 Task: Create fields in enrollment object.
Action: Mouse moved to (604, 34)
Screenshot: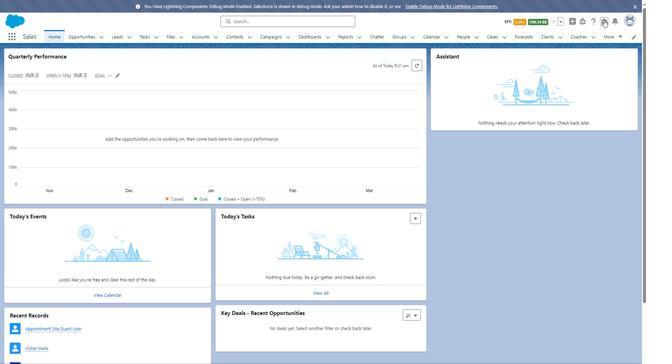 
Action: Mouse pressed left at (604, 34)
Screenshot: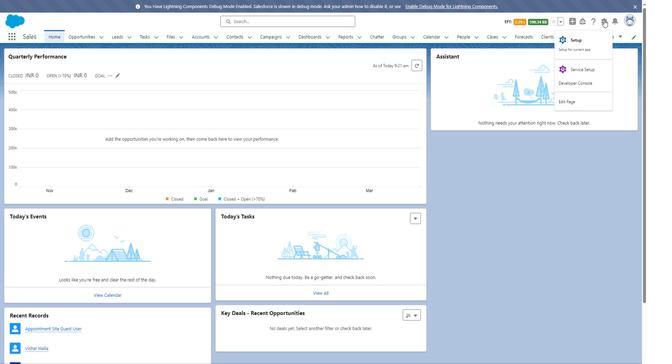 
Action: Mouse moved to (576, 55)
Screenshot: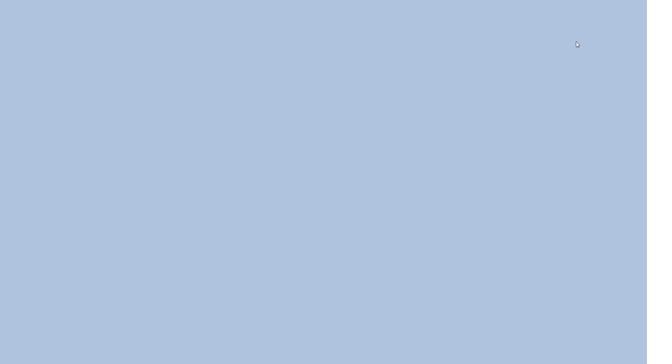 
Action: Mouse pressed left at (576, 55)
Screenshot: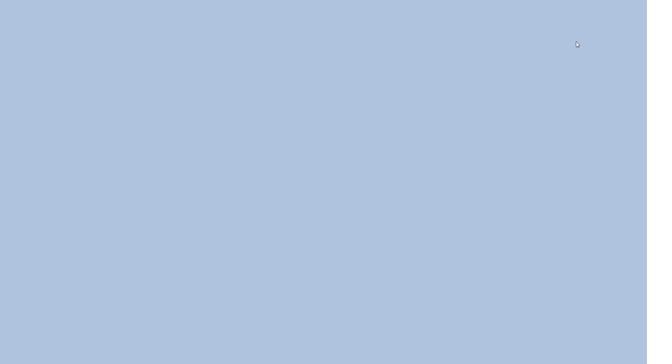 
Action: Mouse moved to (89, 51)
Screenshot: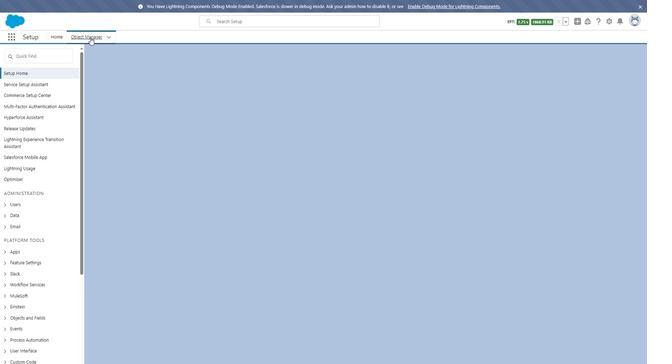 
Action: Mouse pressed left at (89, 51)
Screenshot: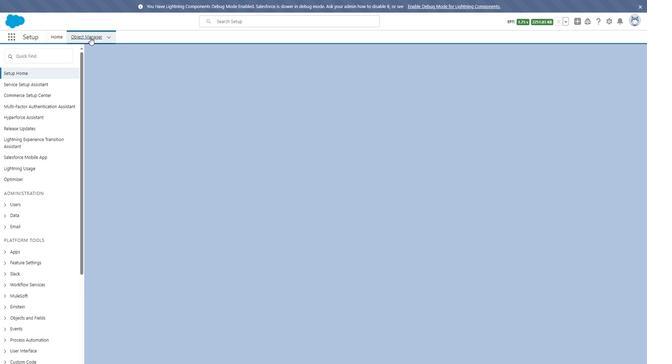 
Action: Mouse moved to (53, 208)
Screenshot: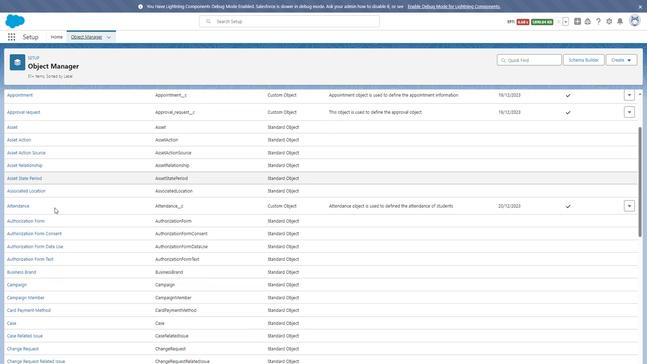 
Action: Mouse scrolled (53, 208) with delta (0, 0)
Screenshot: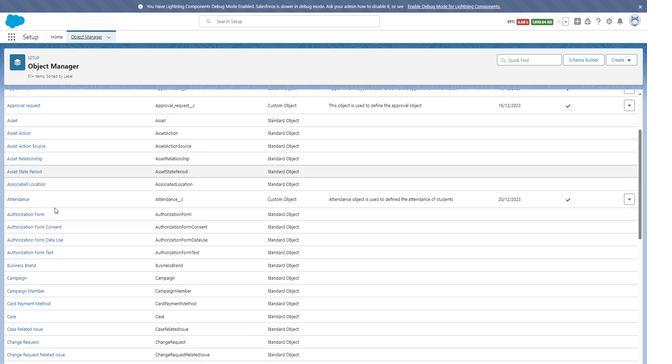 
Action: Mouse moved to (53, 212)
Screenshot: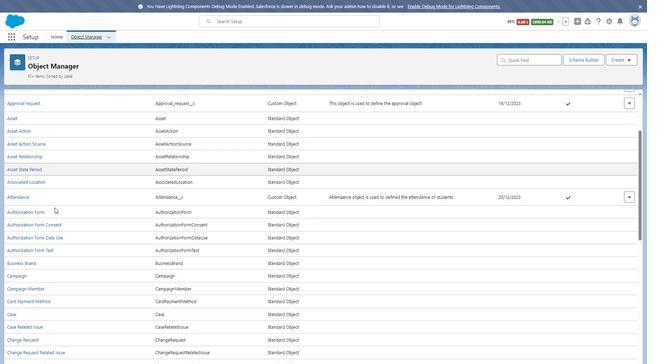 
Action: Mouse scrolled (53, 211) with delta (0, 0)
Screenshot: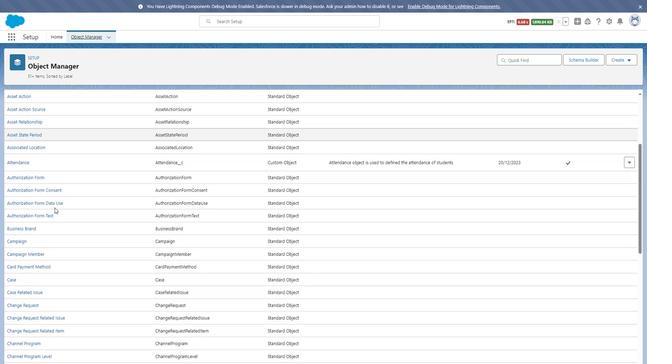 
Action: Mouse scrolled (53, 211) with delta (0, 0)
Screenshot: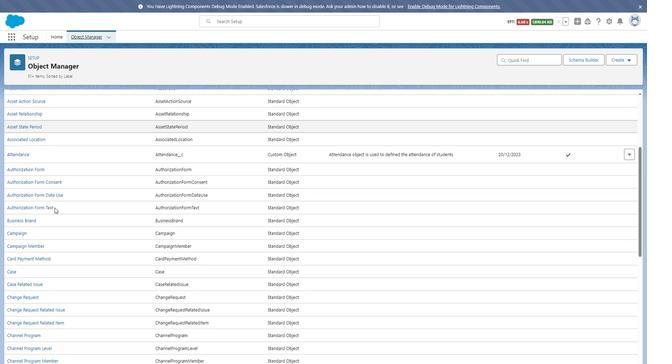 
Action: Mouse scrolled (53, 211) with delta (0, 0)
Screenshot: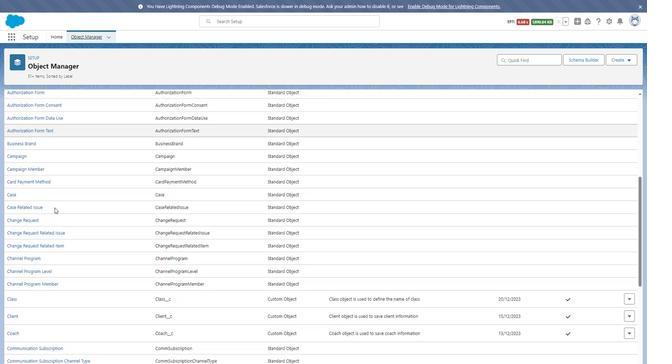 
Action: Mouse scrolled (53, 211) with delta (0, 0)
Screenshot: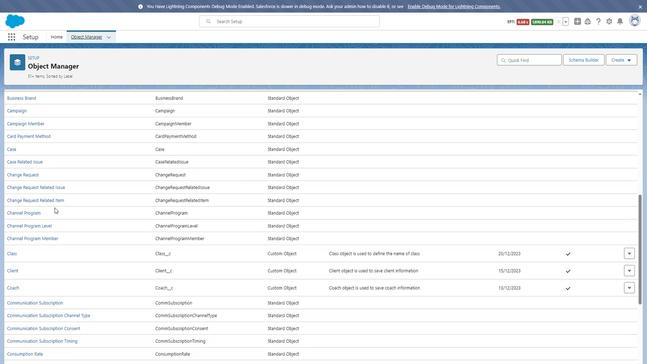 
Action: Mouse scrolled (53, 211) with delta (0, 0)
Screenshot: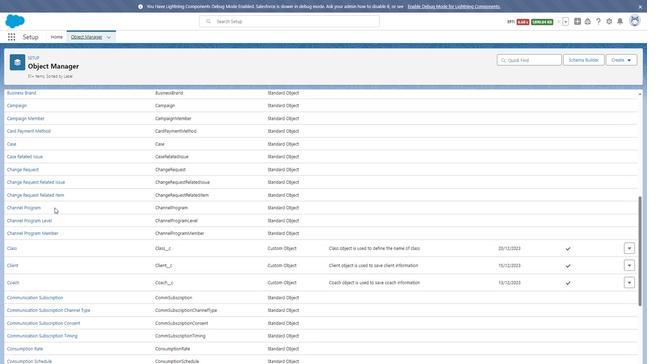 
Action: Mouse scrolled (53, 211) with delta (0, 0)
Screenshot: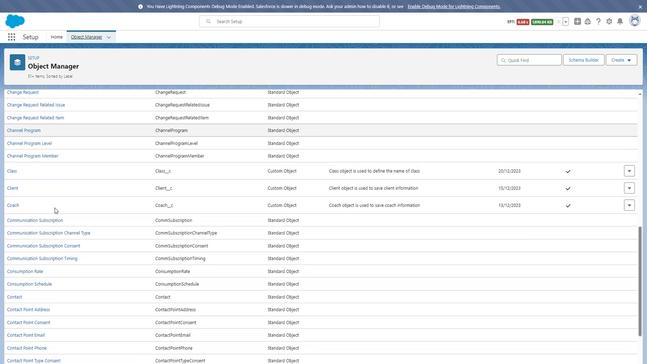 
Action: Mouse scrolled (53, 211) with delta (0, 0)
Screenshot: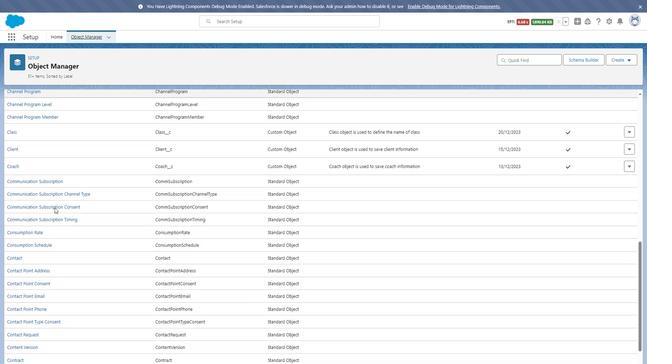 
Action: Mouse scrolled (53, 211) with delta (0, 0)
Screenshot: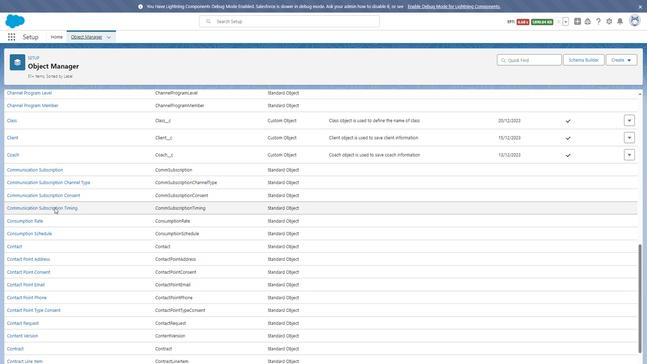 
Action: Mouse scrolled (53, 211) with delta (0, 0)
Screenshot: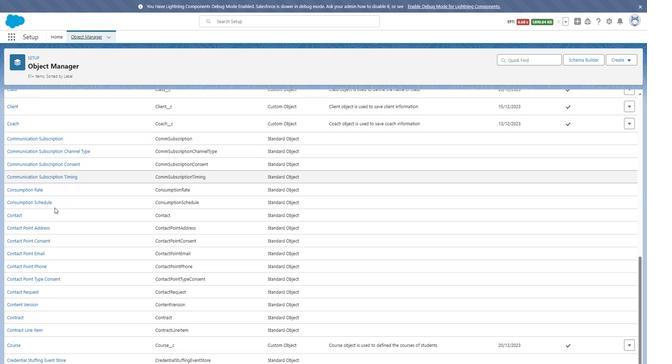 
Action: Mouse scrolled (53, 211) with delta (0, 0)
Screenshot: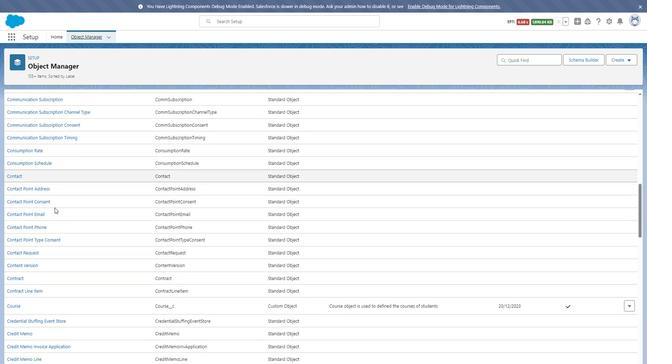 
Action: Mouse scrolled (53, 211) with delta (0, 0)
Screenshot: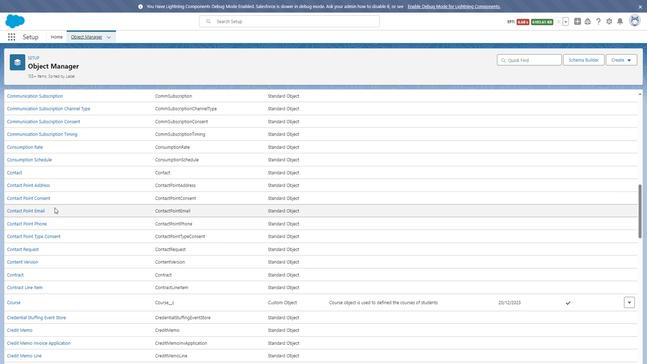 
Action: Mouse scrolled (53, 211) with delta (0, 0)
Screenshot: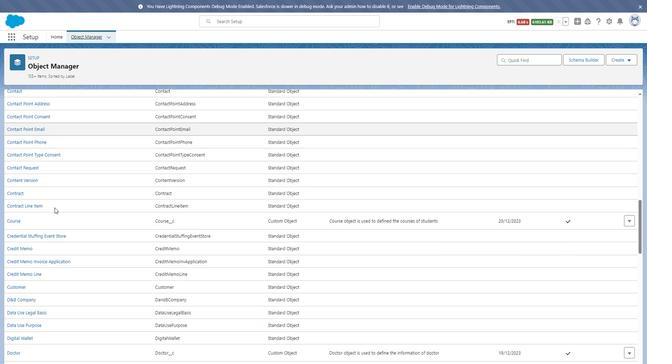 
Action: Mouse scrolled (53, 211) with delta (0, 0)
Screenshot: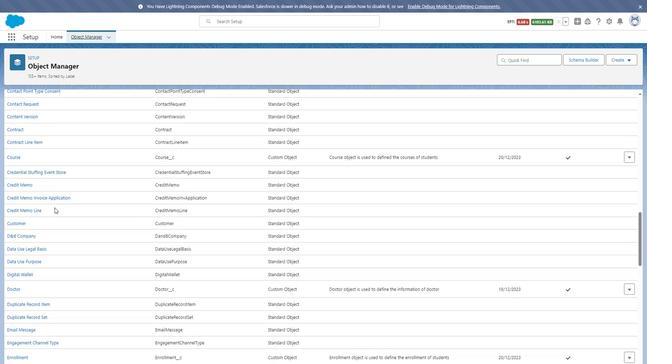 
Action: Mouse scrolled (53, 211) with delta (0, 0)
Screenshot: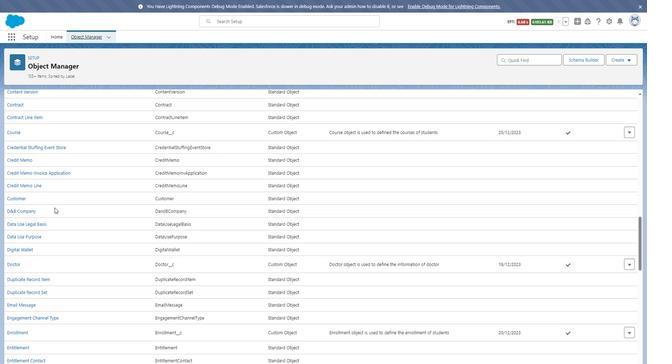 
Action: Mouse scrolled (53, 211) with delta (0, 0)
Screenshot: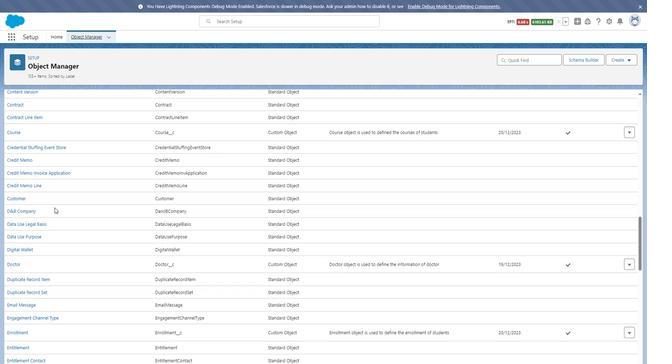 
Action: Mouse scrolled (53, 211) with delta (0, 0)
Screenshot: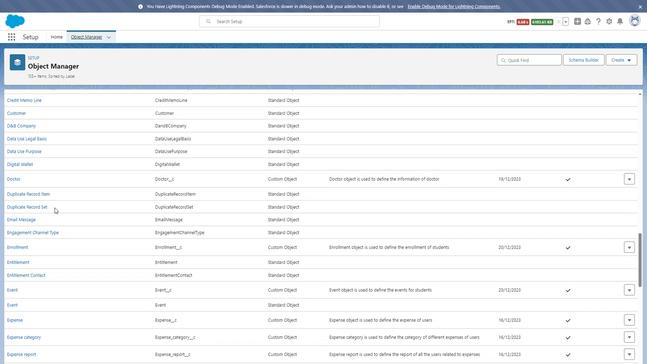 
Action: Mouse scrolled (53, 211) with delta (0, 0)
Screenshot: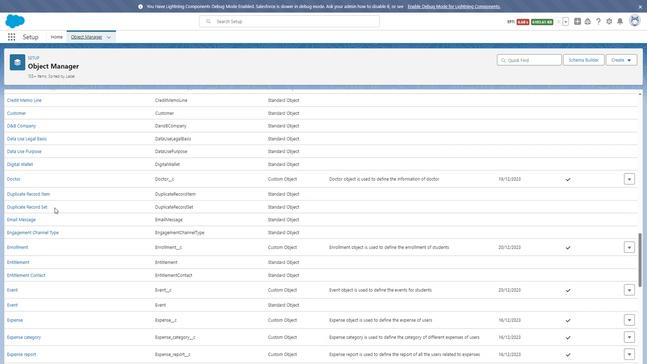 
Action: Mouse moved to (19, 251)
Screenshot: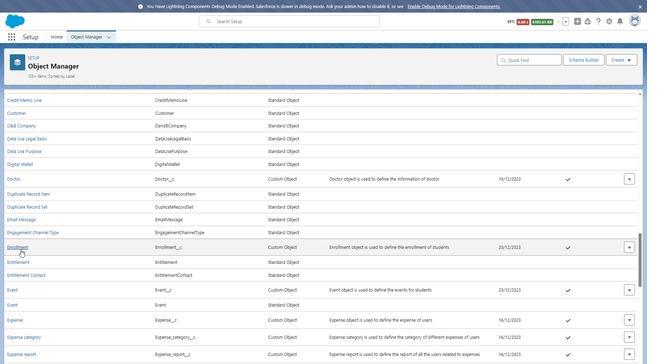 
Action: Mouse pressed left at (19, 251)
Screenshot: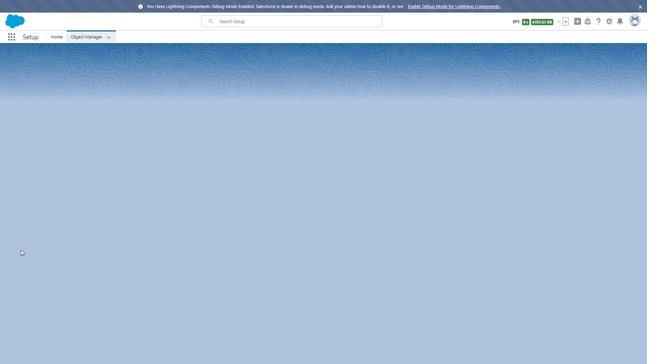 
Action: Mouse moved to (46, 115)
Screenshot: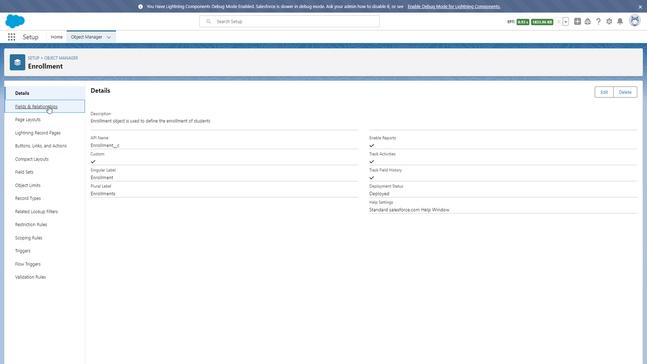 
Action: Mouse pressed left at (46, 115)
Screenshot: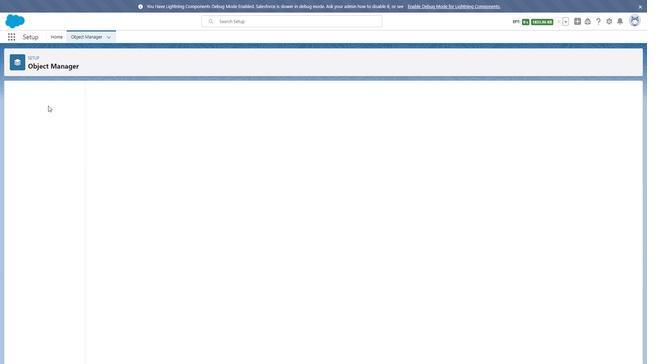 
Action: Mouse moved to (500, 102)
Screenshot: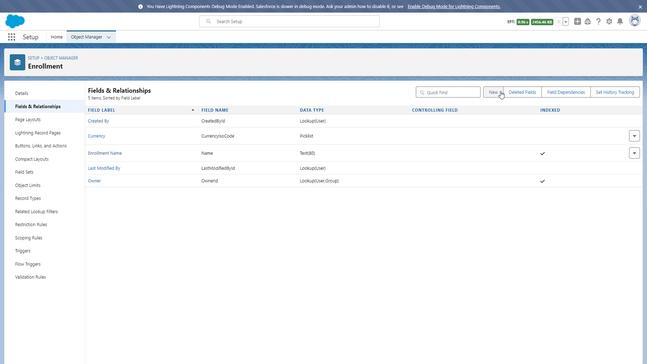 
Action: Mouse pressed left at (500, 102)
Screenshot: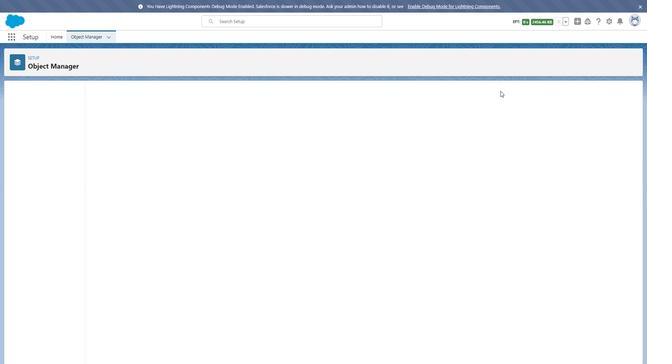
Action: Mouse moved to (98, 244)
Screenshot: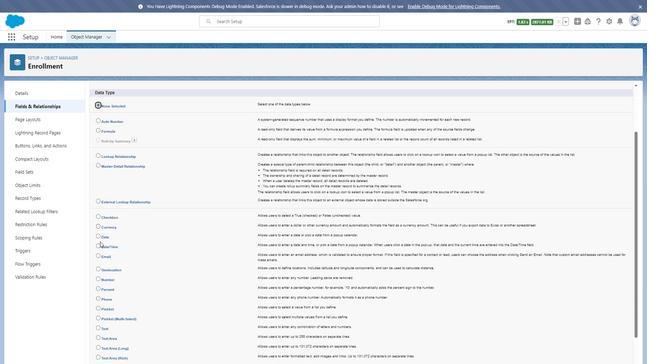 
Action: Mouse scrolled (98, 243) with delta (0, 0)
Screenshot: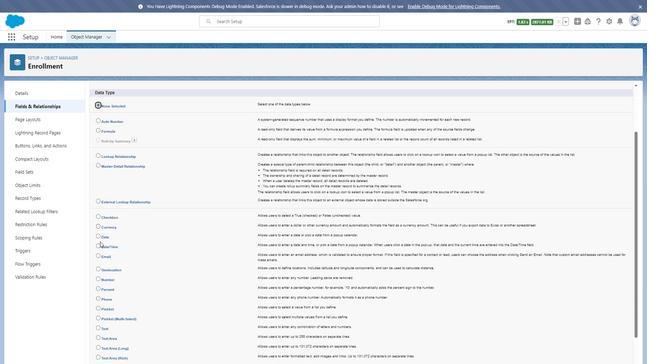 
Action: Mouse scrolled (98, 243) with delta (0, 0)
Screenshot: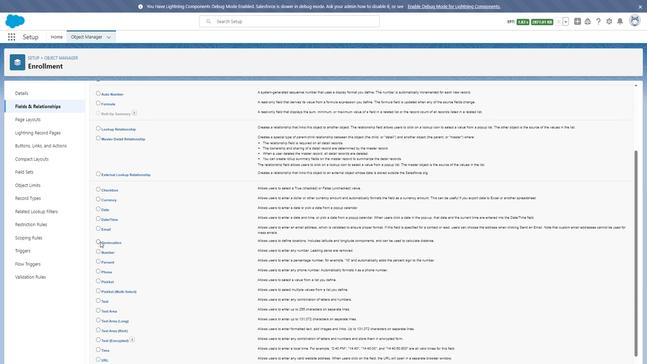 
Action: Mouse scrolled (98, 243) with delta (0, 0)
Screenshot: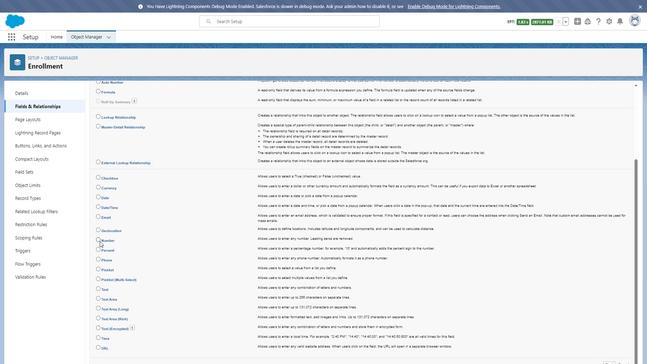 
Action: Mouse moved to (97, 242)
Screenshot: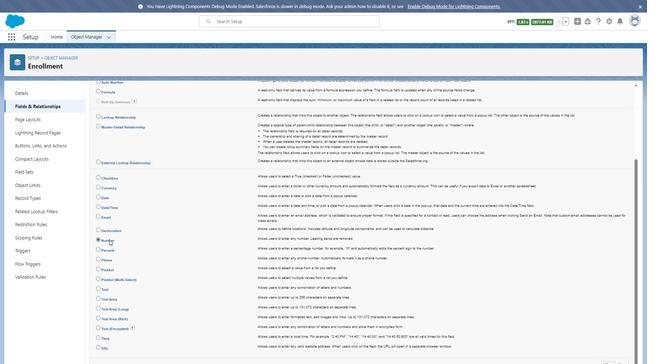 
Action: Mouse pressed left at (97, 242)
Screenshot: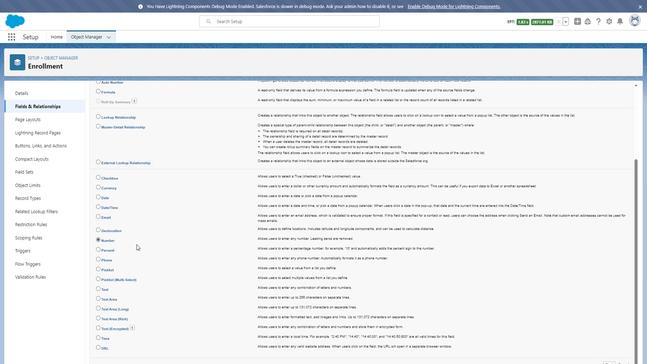 
Action: Mouse moved to (186, 251)
Screenshot: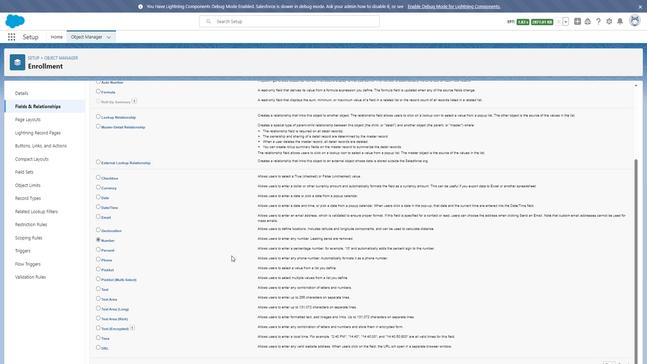 
Action: Mouse scrolled (186, 251) with delta (0, 0)
Screenshot: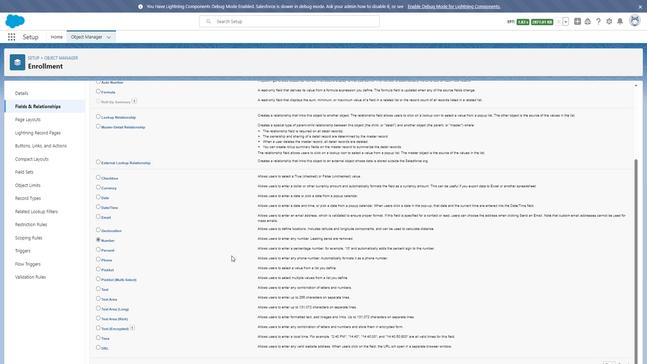 
Action: Mouse moved to (199, 252)
Screenshot: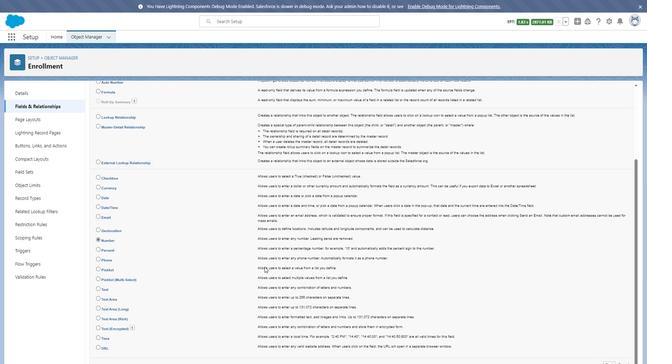 
Action: Mouse scrolled (199, 252) with delta (0, 0)
Screenshot: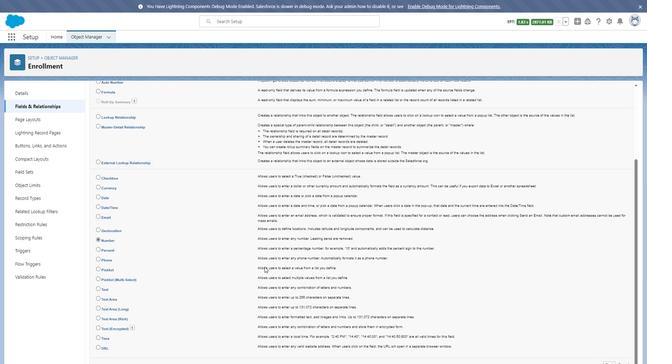 
Action: Mouse moved to (215, 255)
Screenshot: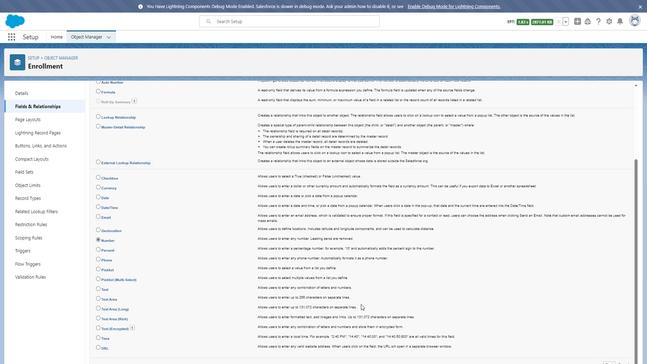 
Action: Mouse scrolled (215, 255) with delta (0, 0)
Screenshot: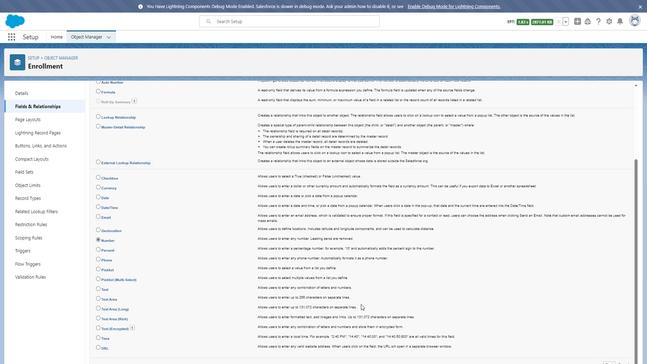 
Action: Mouse moved to (230, 257)
Screenshot: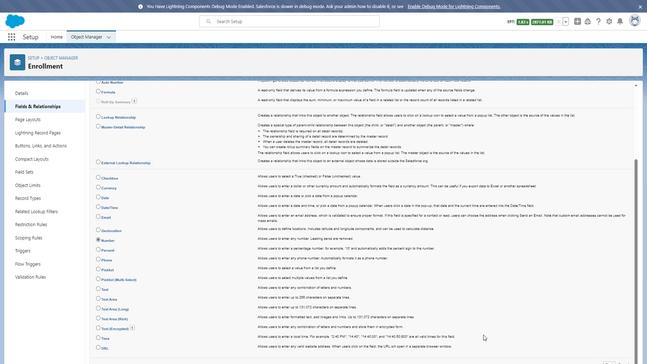 
Action: Mouse scrolled (230, 257) with delta (0, 0)
Screenshot: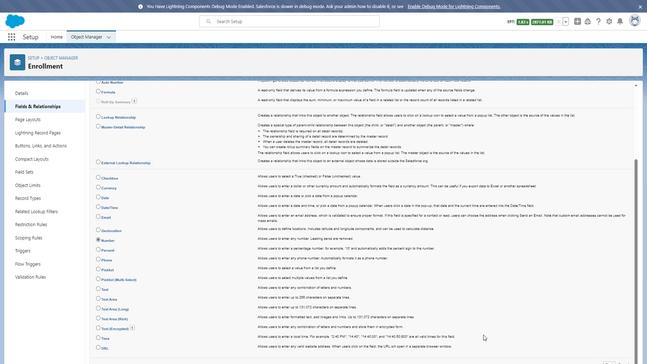 
Action: Mouse moved to (610, 360)
Screenshot: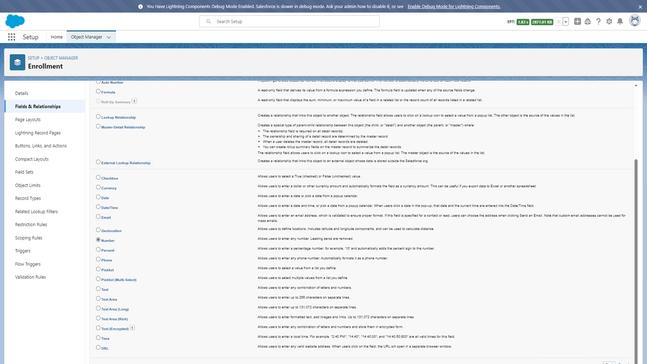
Action: Mouse pressed left at (610, 360)
Screenshot: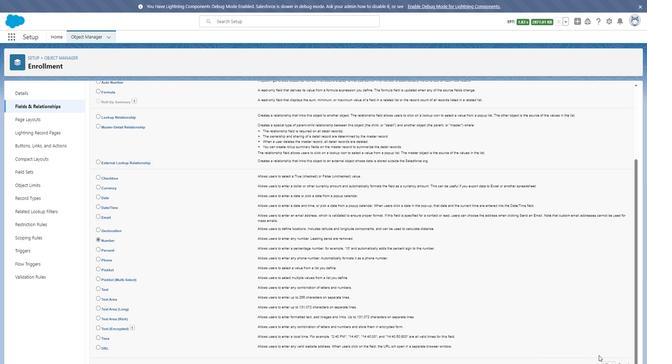 
Action: Mouse moved to (213, 146)
Screenshot: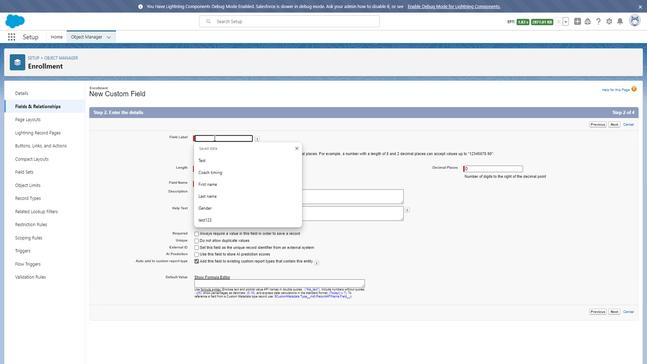 
Action: Mouse pressed left at (213, 146)
Screenshot: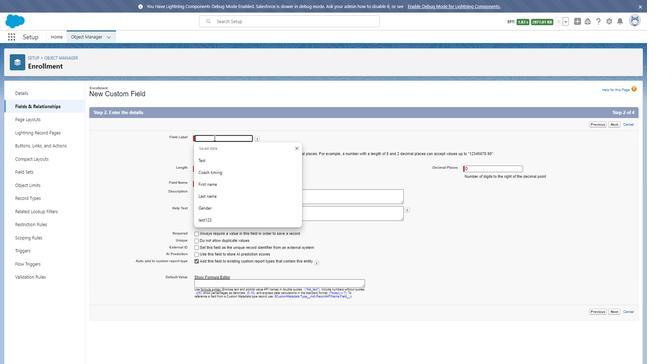 
Action: Key pressed <Key.shift>Enrollment<Key.space>id
Screenshot: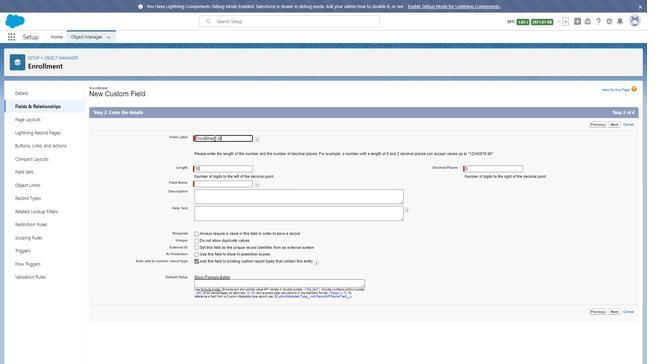 
Action: Mouse moved to (256, 143)
Screenshot: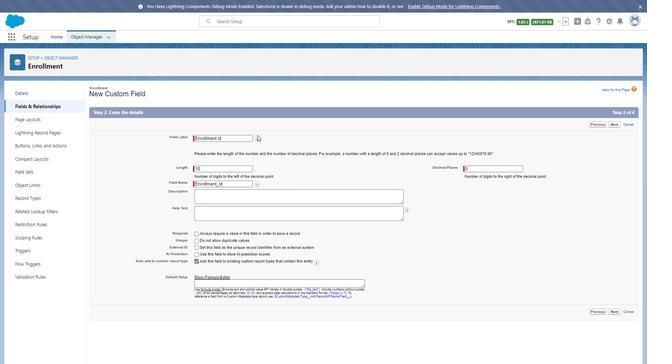 
Action: Mouse pressed left at (256, 143)
Screenshot: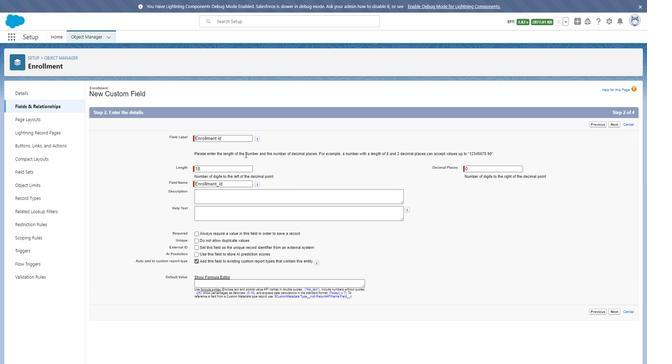 
Action: Mouse moved to (210, 198)
Screenshot: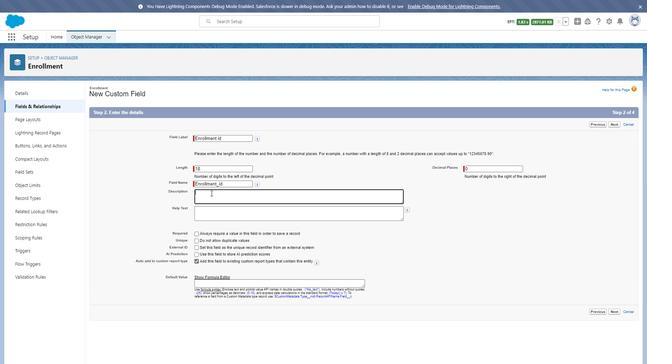 
Action: Mouse pressed left at (210, 198)
Screenshot: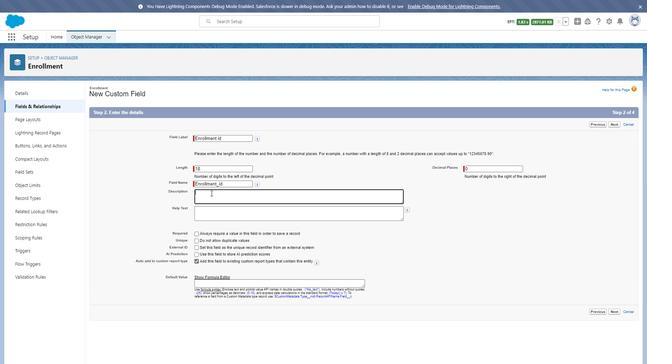 
Action: Key pressed <Key.shift>Enrollment<Key.space>id<Key.space>field<Key.space>is<Key.space>used<Key.space>to<Key.space>defined<Key.space>the<Key.space>enrollment<Key.space>id<Key.space>of<Key.space>student
Screenshot: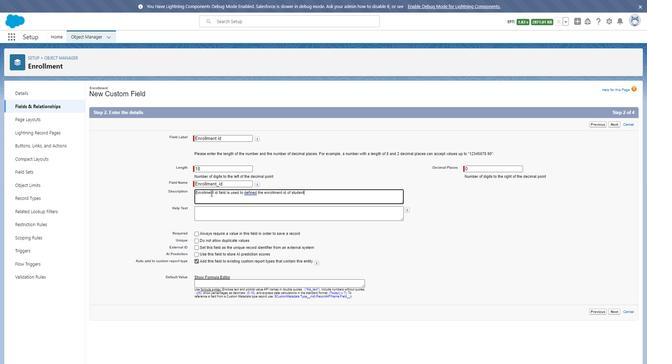 
Action: Mouse moved to (209, 216)
Screenshot: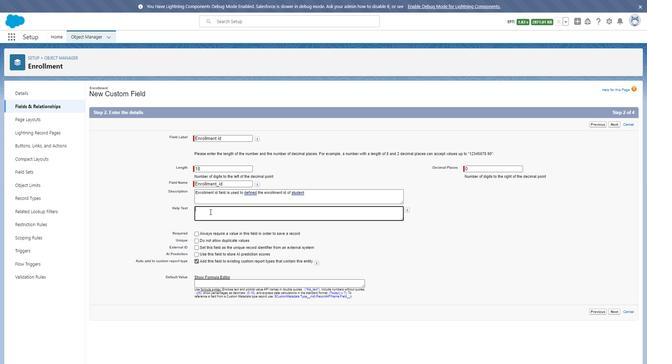 
Action: Mouse pressed left at (209, 216)
Screenshot: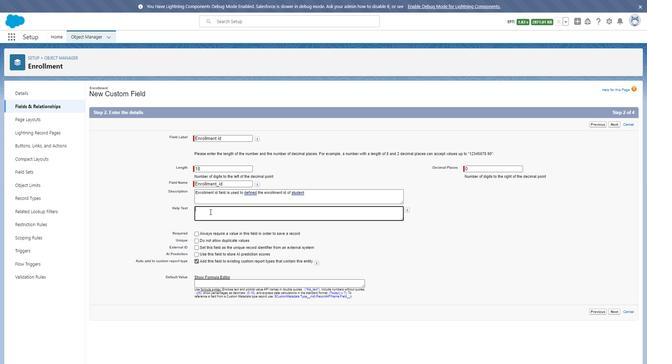 
Action: Key pressed <Key.shift>Enrollment<Key.space>id
Screenshot: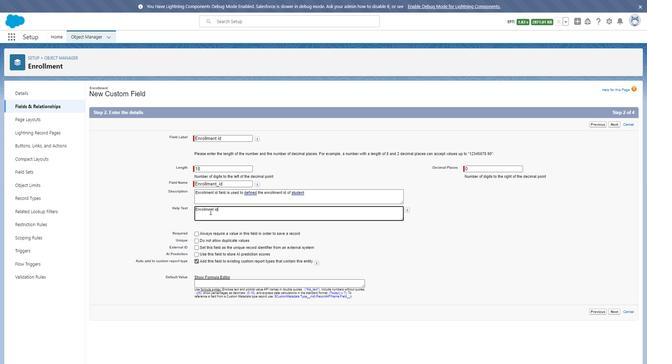 
Action: Mouse moved to (611, 309)
Screenshot: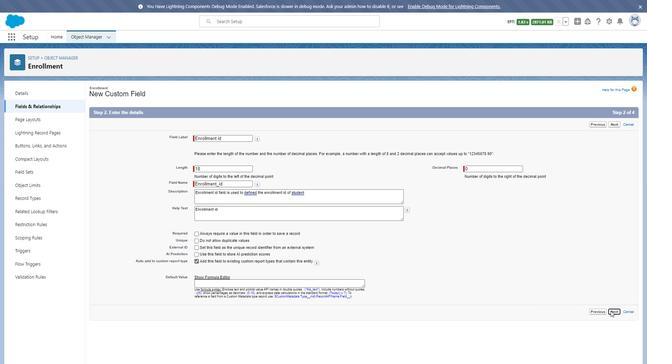 
Action: Mouse pressed left at (611, 309)
Screenshot: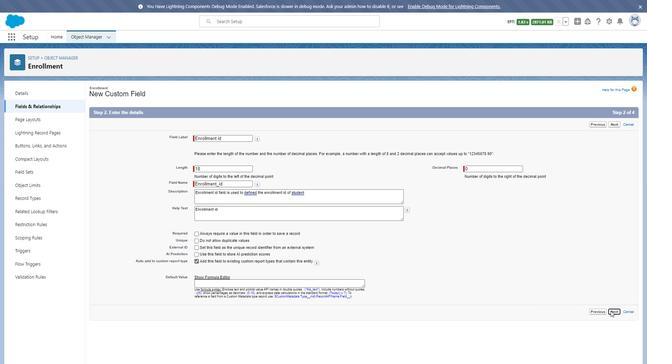 
Action: Mouse moved to (458, 188)
Screenshot: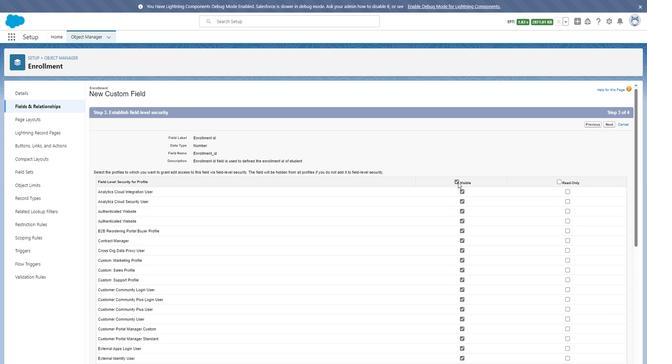 
Action: Mouse pressed left at (458, 188)
Screenshot: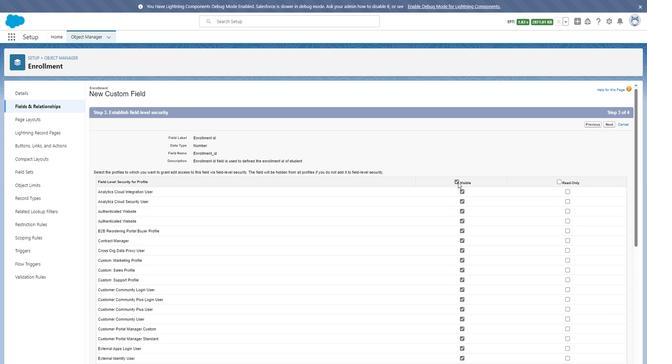 
Action: Mouse pressed left at (458, 188)
Screenshot: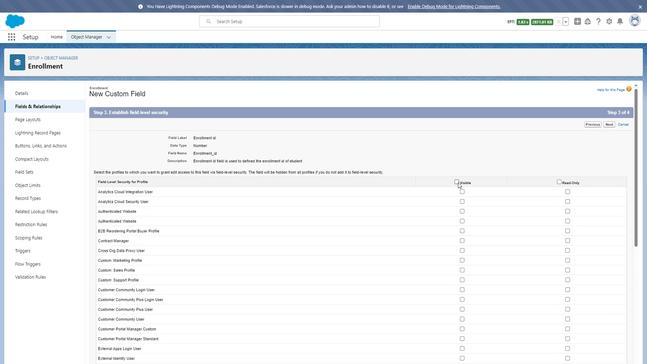 
Action: Mouse moved to (462, 196)
Screenshot: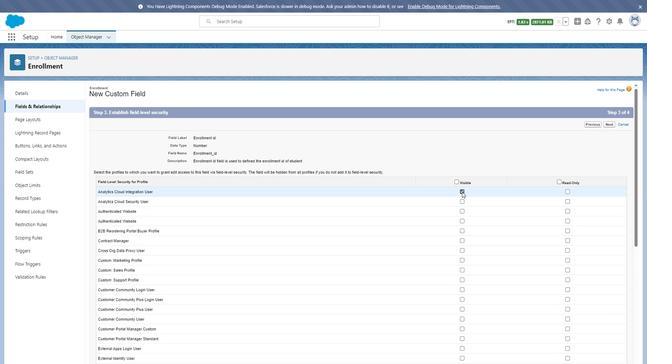 
Action: Mouse pressed left at (462, 196)
Screenshot: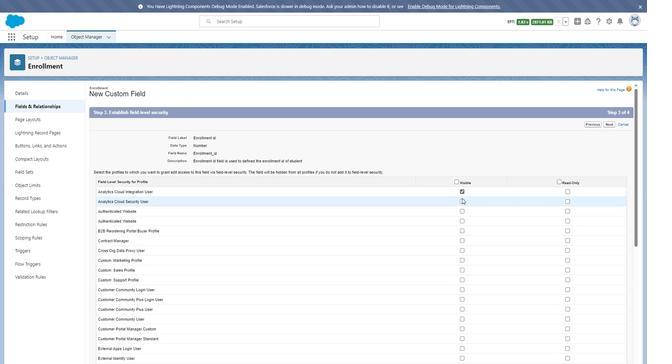 
Action: Mouse moved to (462, 205)
Screenshot: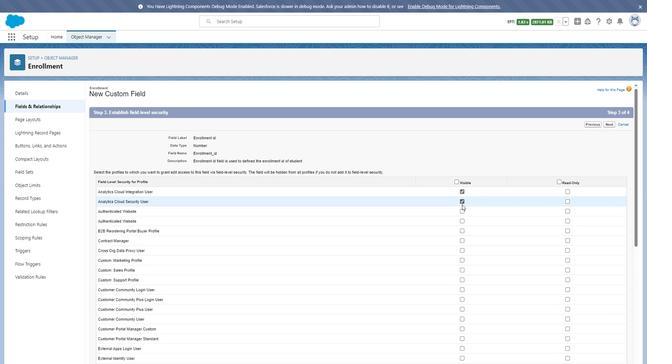 
Action: Mouse pressed left at (462, 205)
Screenshot: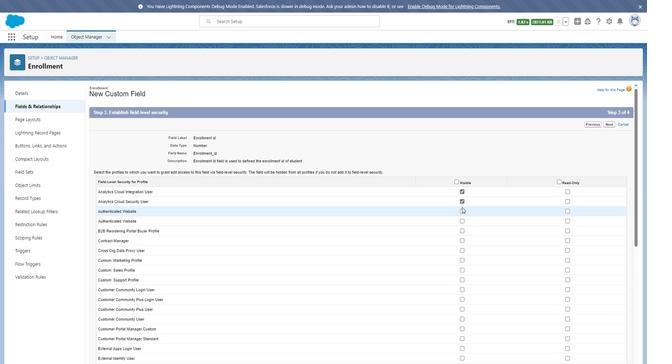 
Action: Mouse moved to (462, 212)
Screenshot: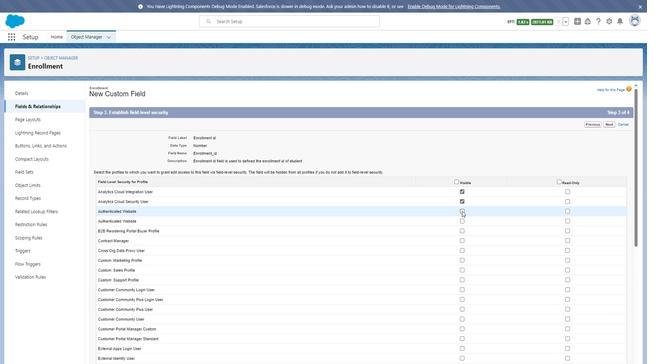 
Action: Mouse pressed left at (462, 212)
Screenshot: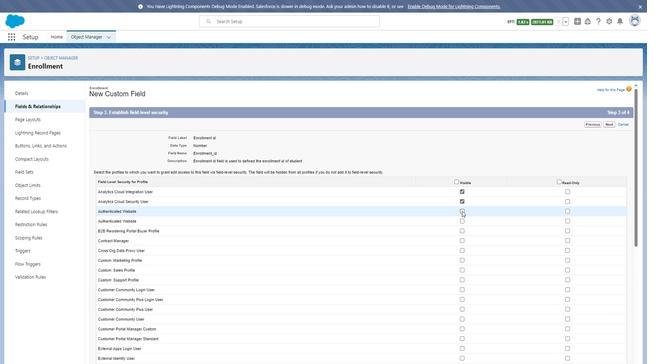 
Action: Mouse moved to (462, 215)
Screenshot: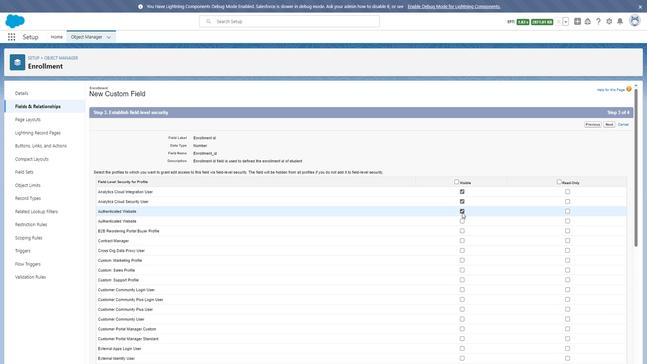 
Action: Mouse pressed left at (462, 215)
Screenshot: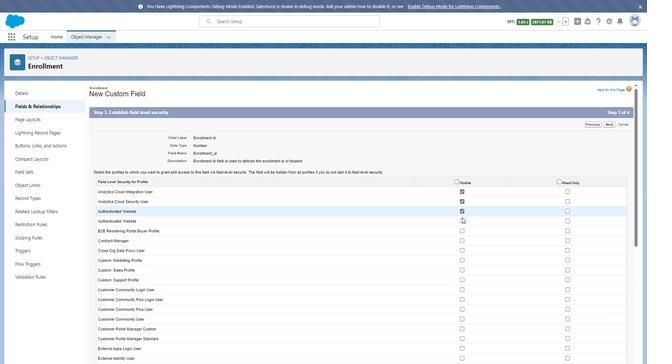 
Action: Mouse moved to (462, 225)
Screenshot: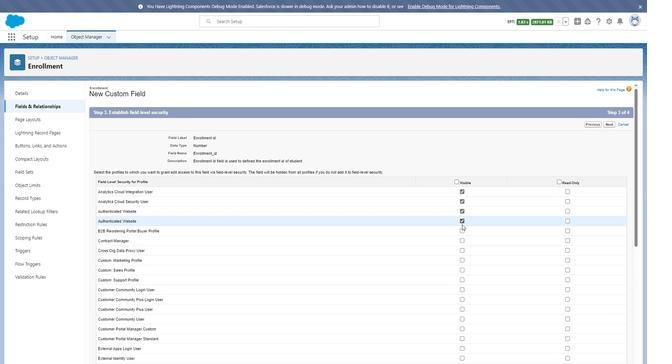 
Action: Mouse pressed left at (462, 225)
Screenshot: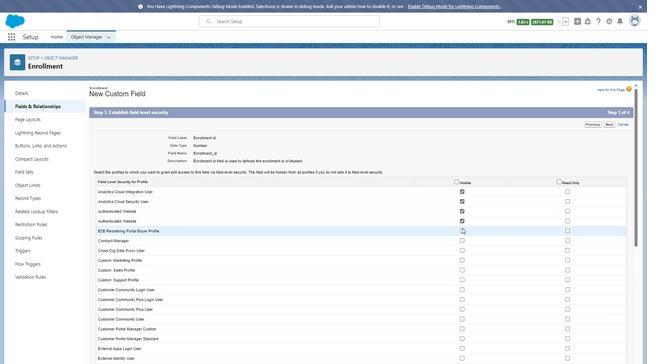 
Action: Mouse moved to (462, 232)
Screenshot: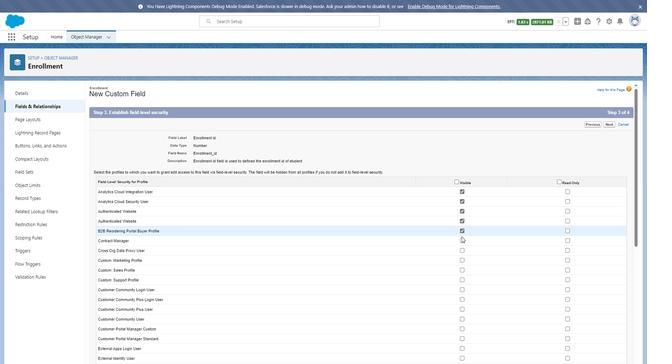 
Action: Mouse pressed left at (462, 232)
Screenshot: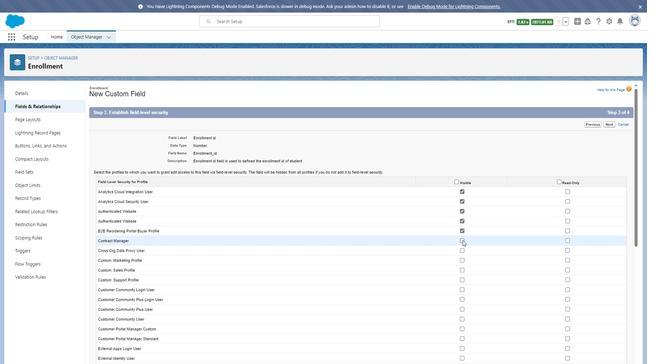 
Action: Mouse moved to (462, 243)
Screenshot: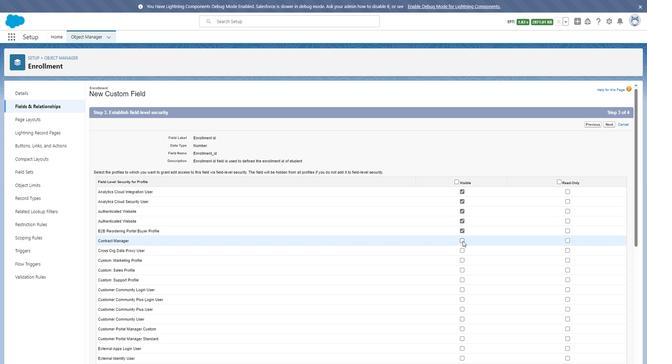 
Action: Mouse pressed left at (462, 243)
Screenshot: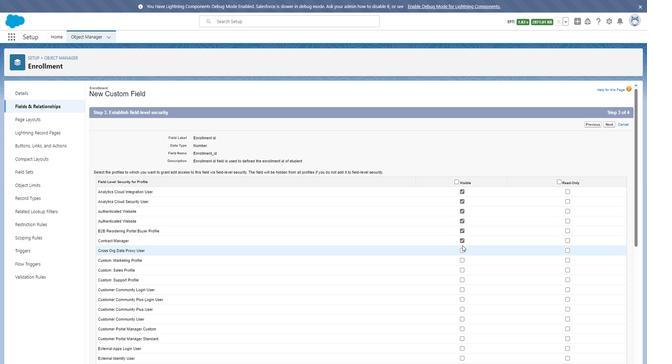 
Action: Mouse moved to (462, 251)
Screenshot: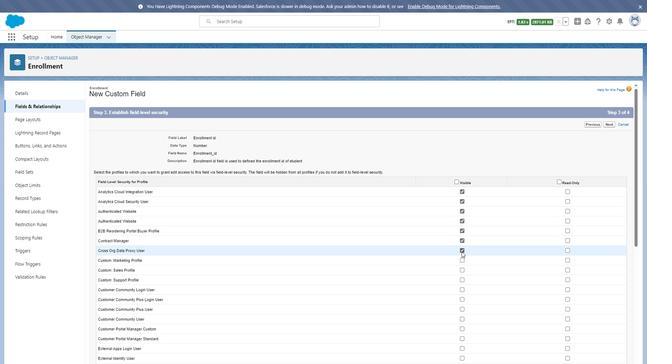 
Action: Mouse pressed left at (462, 251)
Screenshot: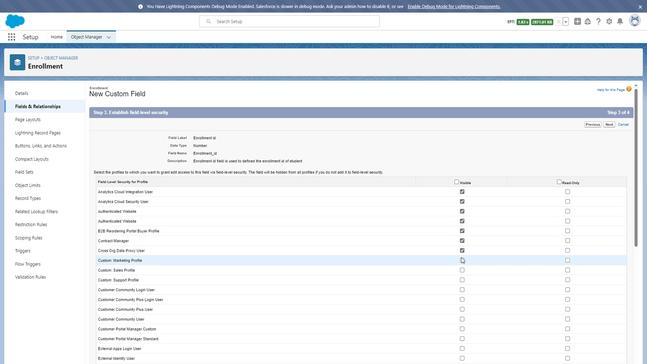 
Action: Mouse moved to (460, 260)
Screenshot: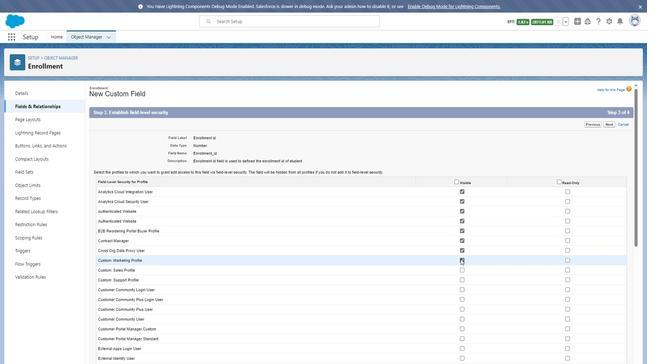 
Action: Mouse pressed left at (460, 260)
Screenshot: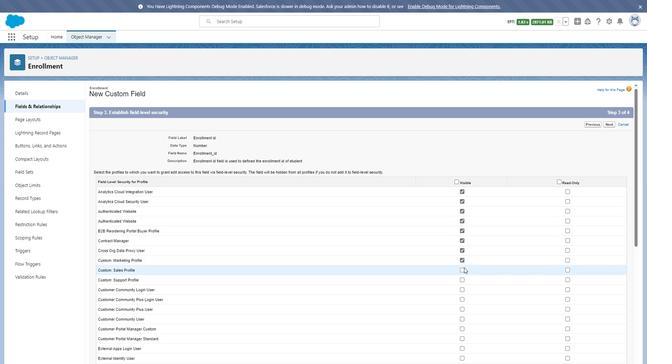 
Action: Mouse moved to (463, 270)
Screenshot: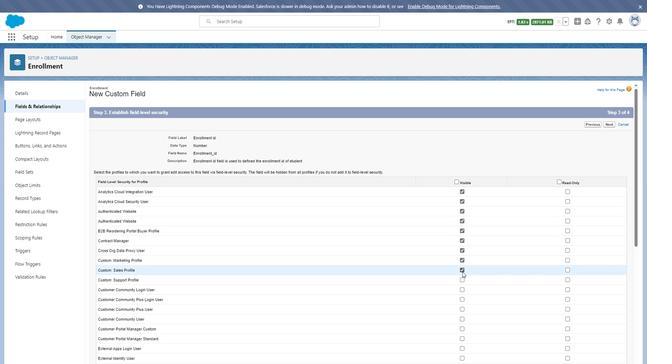 
Action: Mouse pressed left at (463, 270)
Screenshot: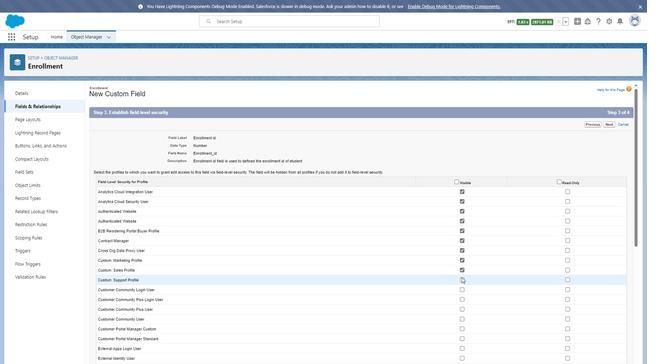 
Action: Mouse moved to (463, 279)
Screenshot: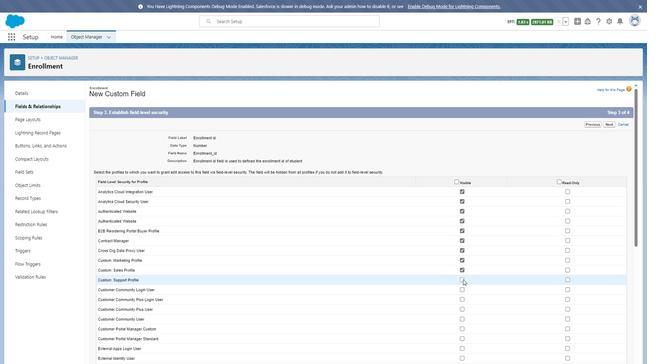 
Action: Mouse pressed left at (463, 279)
Screenshot: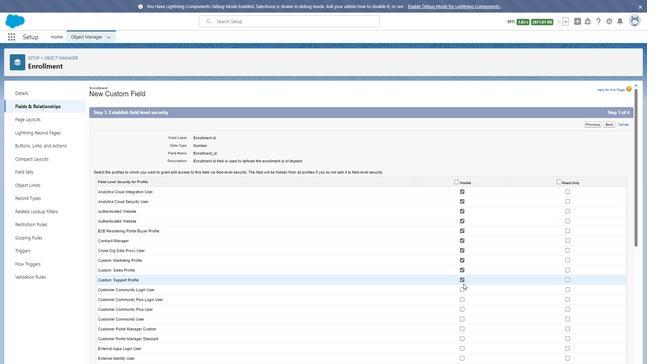 
Action: Mouse moved to (464, 289)
Screenshot: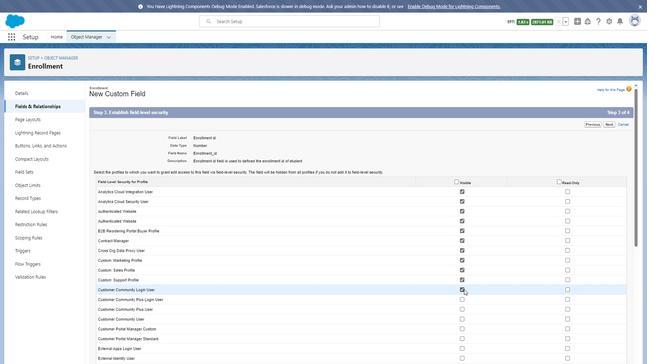 
Action: Mouse pressed left at (464, 289)
Screenshot: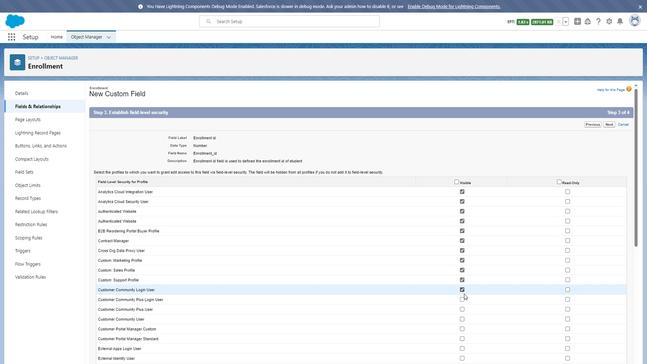 
Action: Mouse moved to (462, 300)
Screenshot: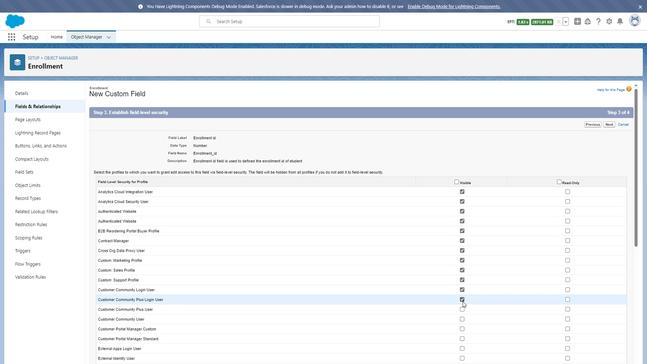 
Action: Mouse pressed left at (462, 300)
Screenshot: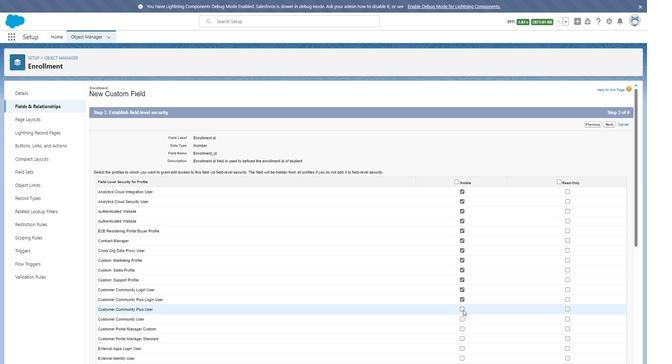 
Action: Mouse moved to (463, 309)
Screenshot: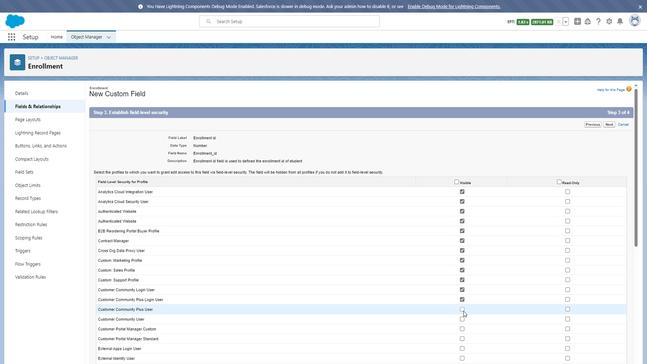 
Action: Mouse pressed left at (463, 309)
Screenshot: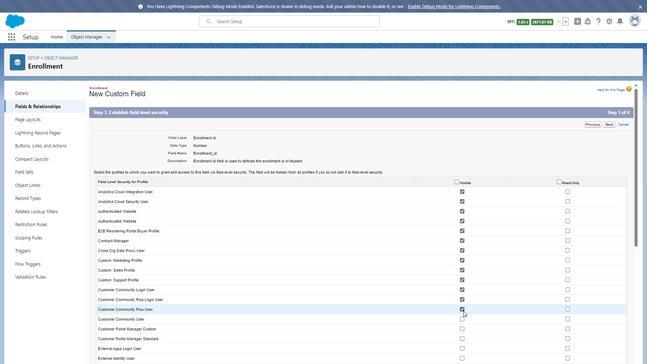 
Action: Mouse moved to (461, 328)
Screenshot: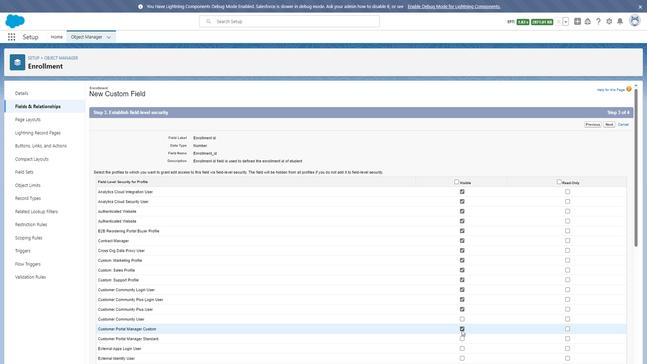 
Action: Mouse pressed left at (461, 328)
Screenshot: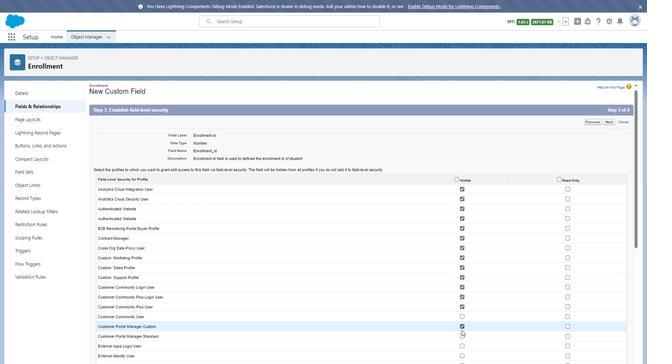 
Action: Mouse moved to (461, 327)
Screenshot: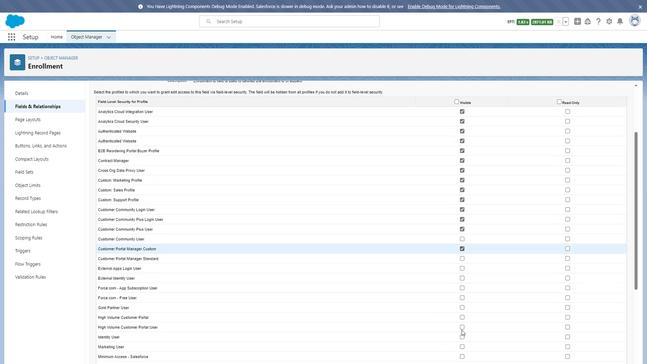 
Action: Mouse scrolled (461, 327) with delta (0, 0)
Screenshot: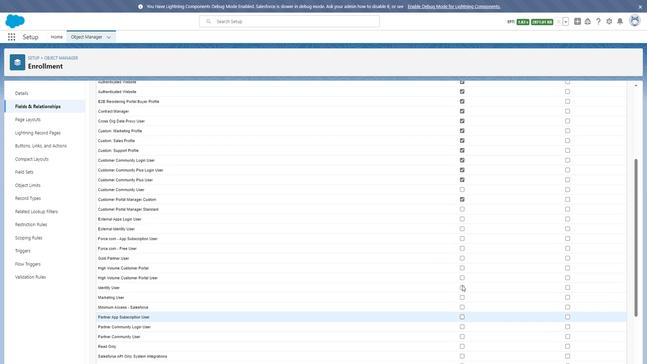 
Action: Mouse scrolled (461, 327) with delta (0, 0)
Screenshot: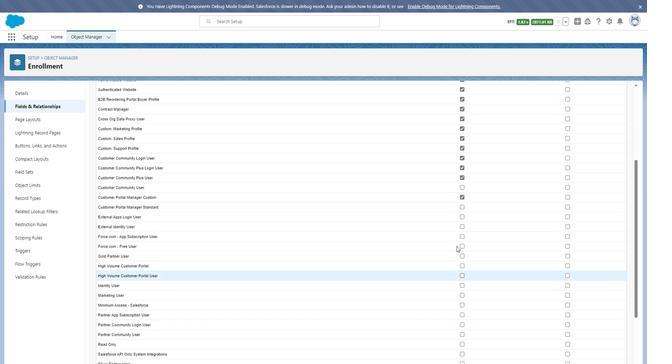 
Action: Mouse scrolled (461, 327) with delta (0, 0)
Screenshot: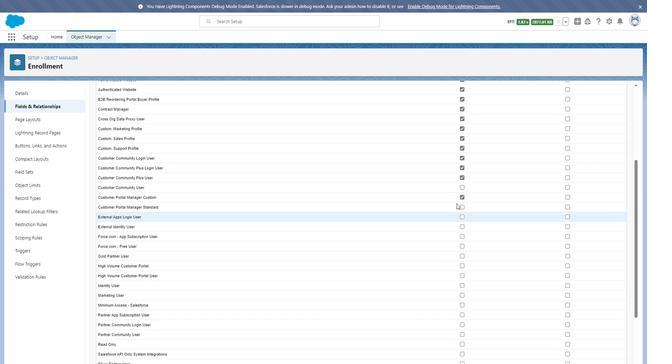 
Action: Mouse moved to (460, 212)
Screenshot: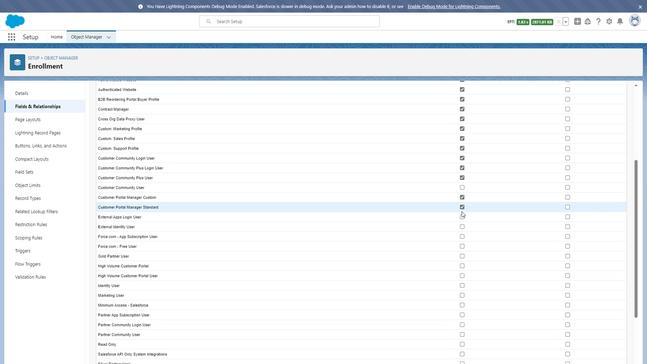 
Action: Mouse pressed left at (460, 212)
Screenshot: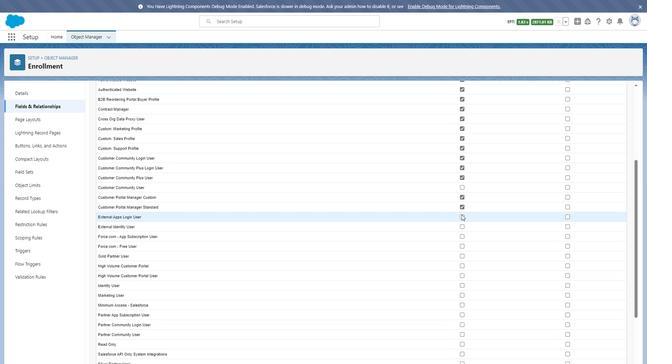 
Action: Mouse moved to (461, 219)
Screenshot: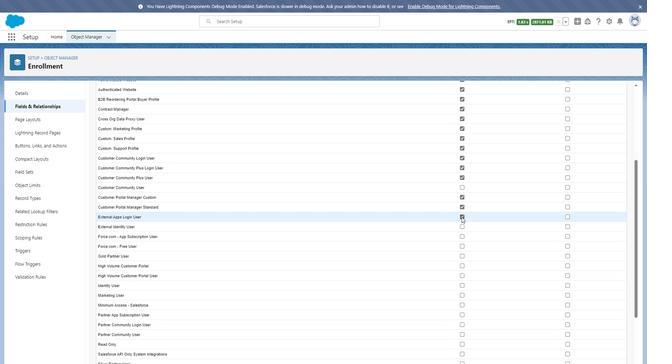 
Action: Mouse pressed left at (461, 219)
Screenshot: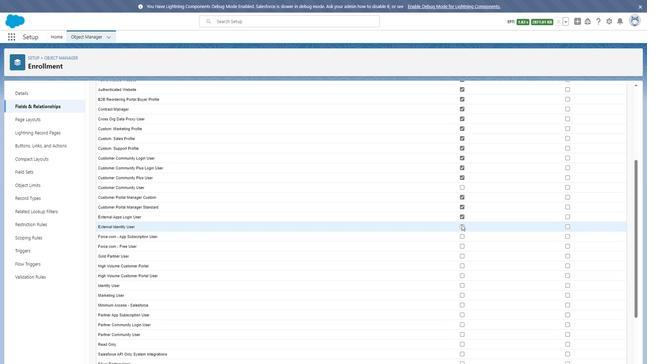 
Action: Mouse moved to (461, 229)
Screenshot: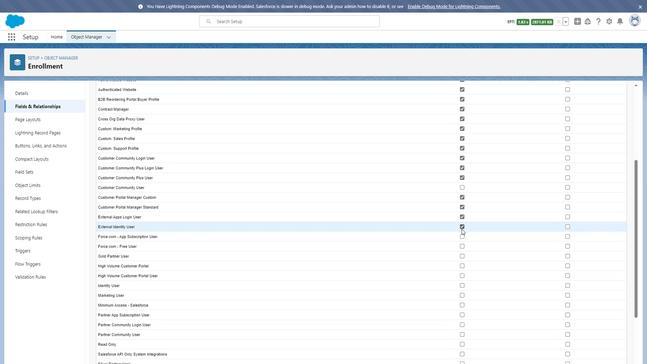 
Action: Mouse pressed left at (461, 229)
Screenshot: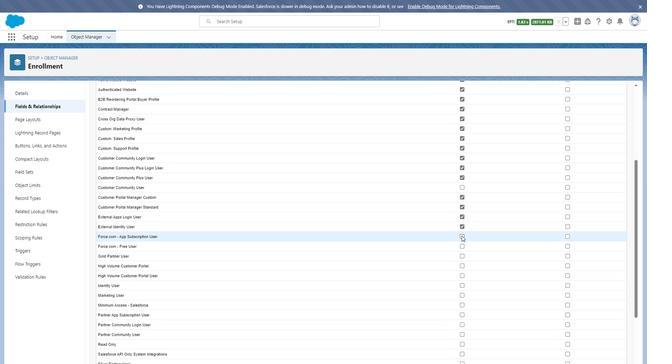 
Action: Mouse moved to (461, 238)
Screenshot: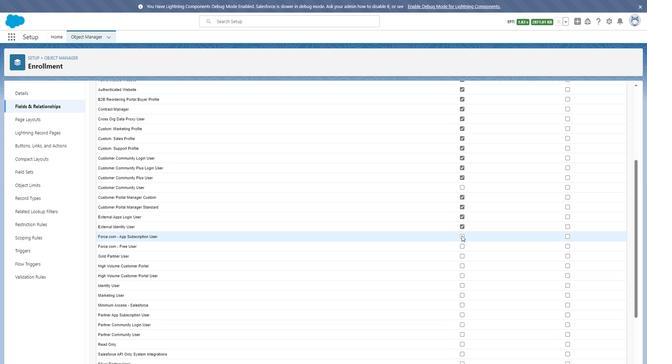 
Action: Mouse pressed left at (461, 238)
Screenshot: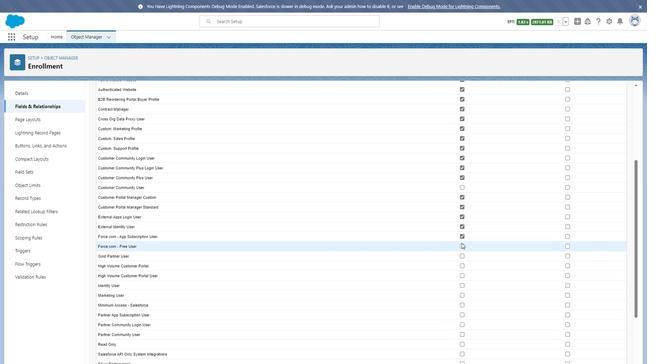 
Action: Mouse moved to (461, 247)
Screenshot: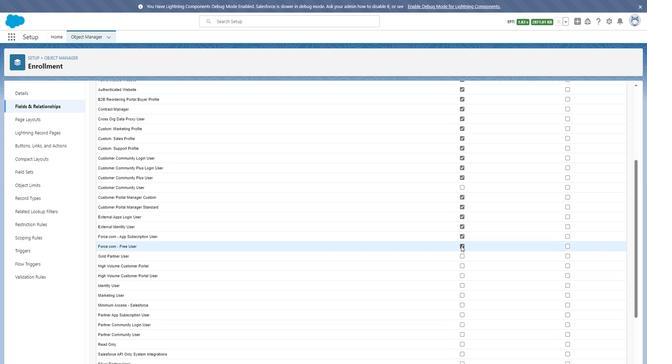 
Action: Mouse pressed left at (461, 247)
Screenshot: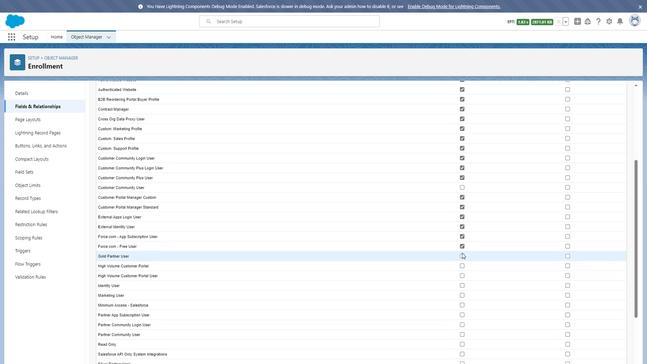 
Action: Mouse moved to (463, 257)
Screenshot: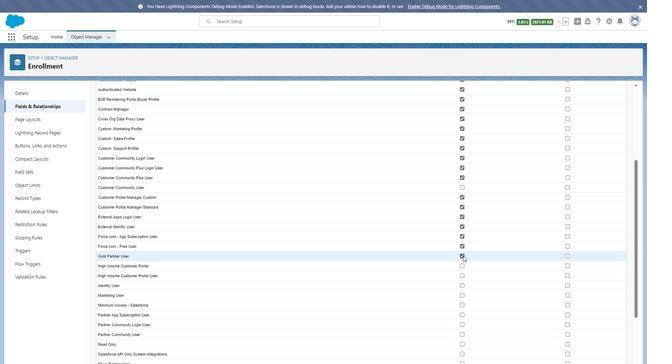 
Action: Mouse pressed left at (463, 257)
Screenshot: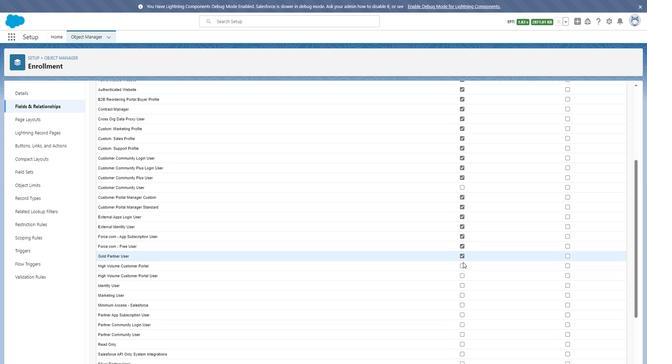 
Action: Mouse moved to (462, 266)
Screenshot: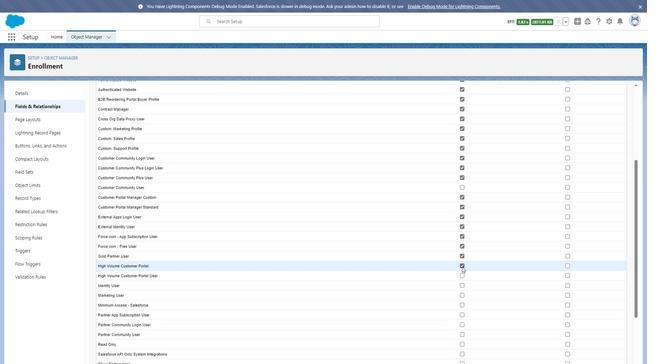 
Action: Mouse pressed left at (462, 266)
Screenshot: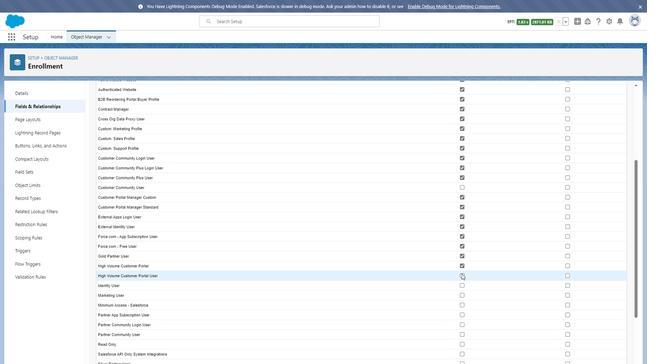 
Action: Mouse moved to (461, 274)
Screenshot: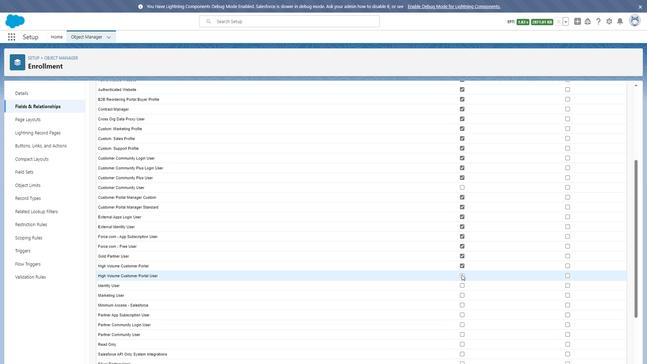 
Action: Mouse pressed left at (461, 274)
Screenshot: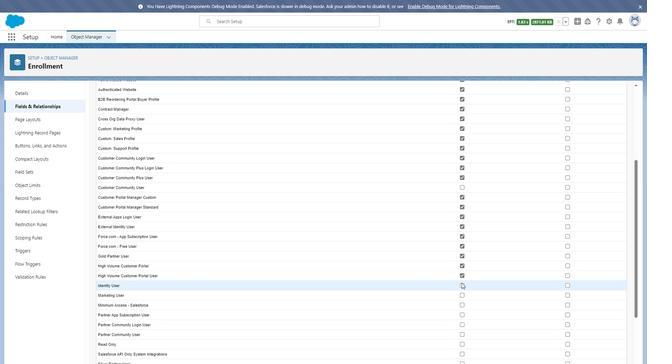 
Action: Mouse moved to (461, 286)
Screenshot: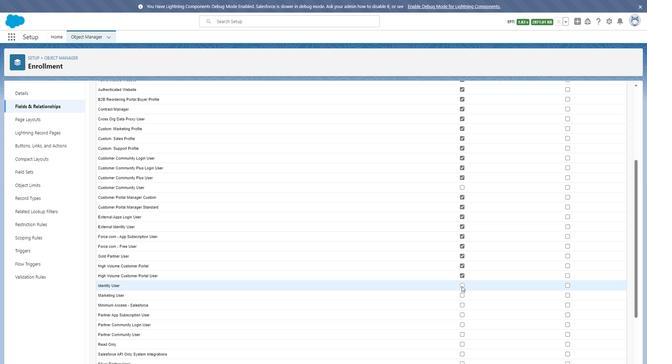 
Action: Mouse pressed left at (461, 286)
Screenshot: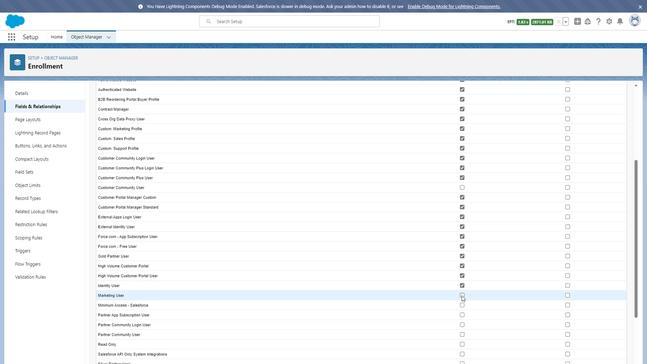 
Action: Mouse moved to (462, 304)
Screenshot: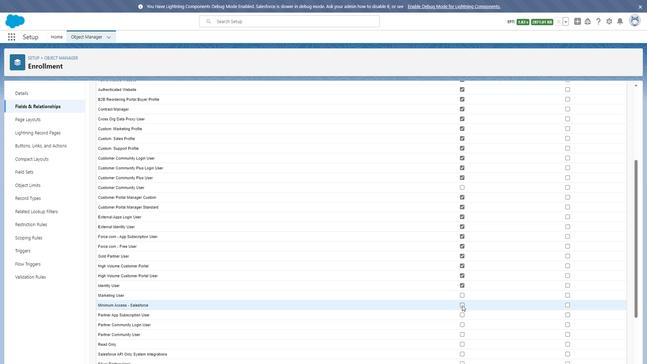 
Action: Mouse pressed left at (462, 304)
Screenshot: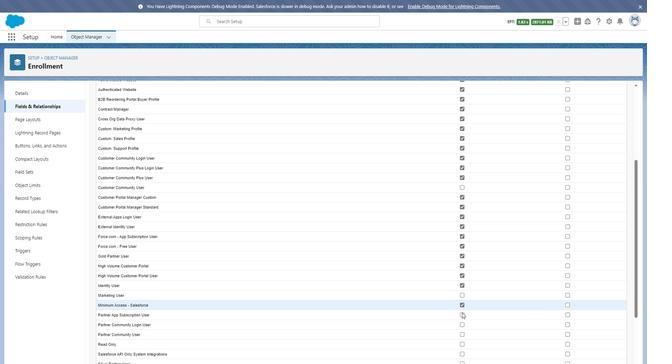
Action: Mouse moved to (462, 313)
Screenshot: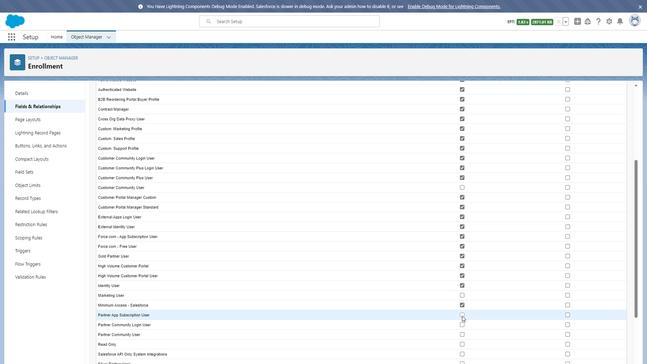 
Action: Mouse pressed left at (462, 313)
Screenshot: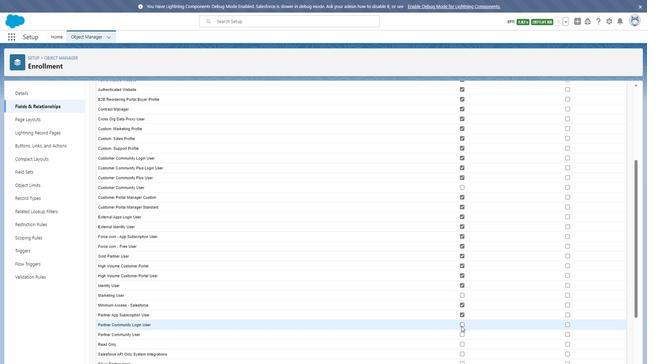 
Action: Mouse moved to (461, 322)
Screenshot: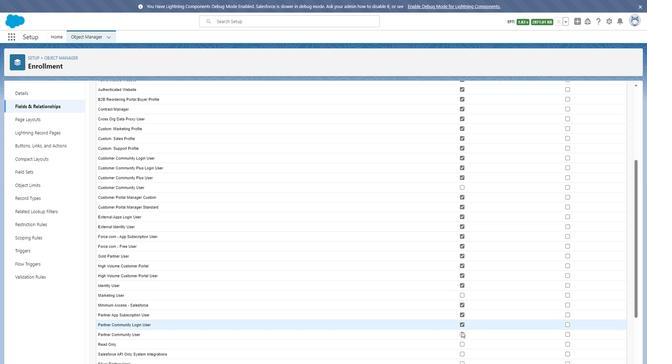 
Action: Mouse pressed left at (461, 322)
Screenshot: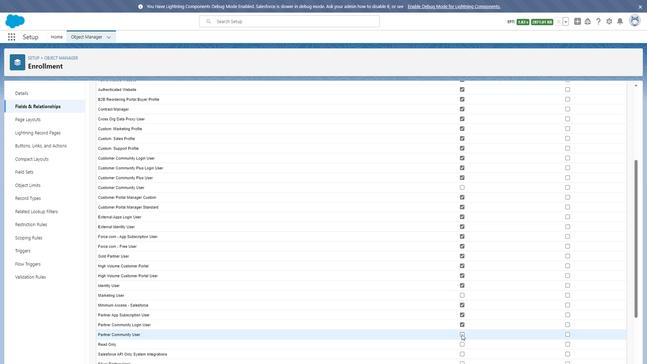 
Action: Mouse moved to (462, 331)
Screenshot: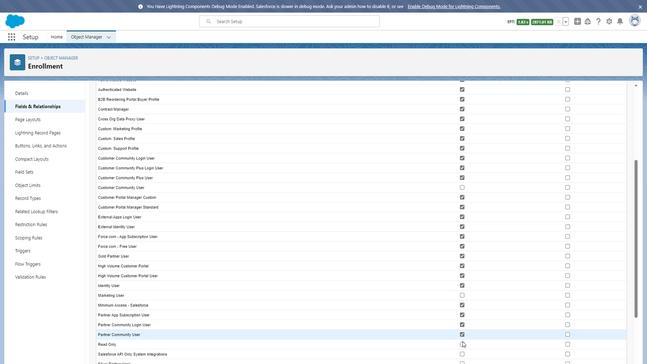 
Action: Mouse pressed left at (462, 331)
Screenshot: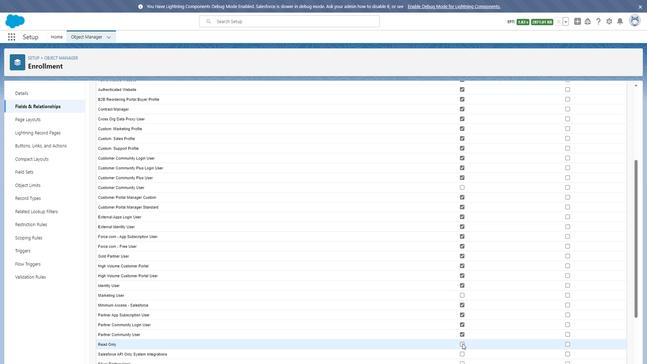 
Action: Mouse moved to (462, 340)
Screenshot: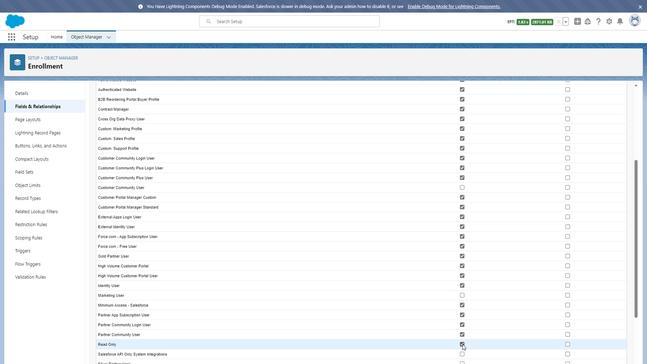 
Action: Mouse pressed left at (462, 340)
Screenshot: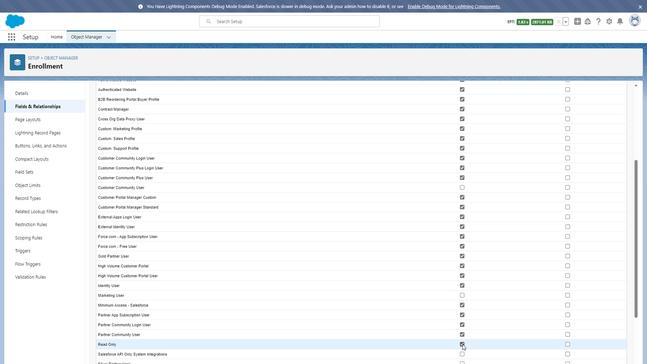 
Action: Mouse scrolled (462, 340) with delta (0, 0)
Screenshot: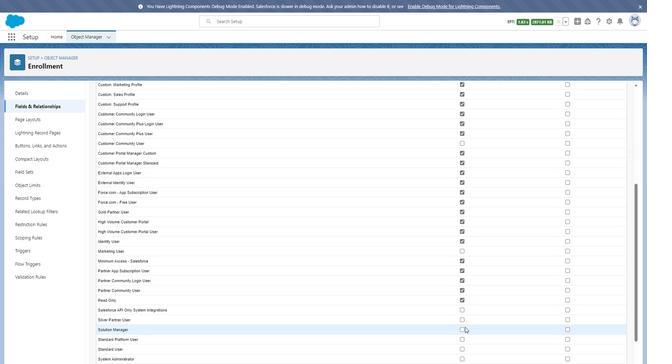
Action: Mouse moved to (462, 309)
Screenshot: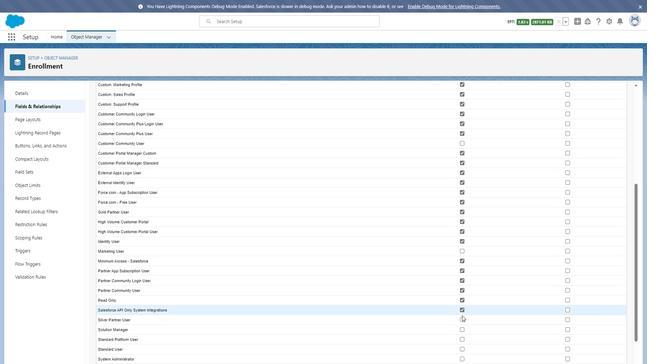 
Action: Mouse pressed left at (462, 309)
Screenshot: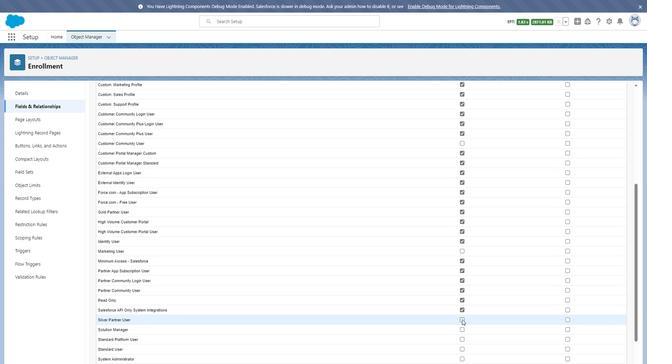 
Action: Mouse moved to (461, 317)
Screenshot: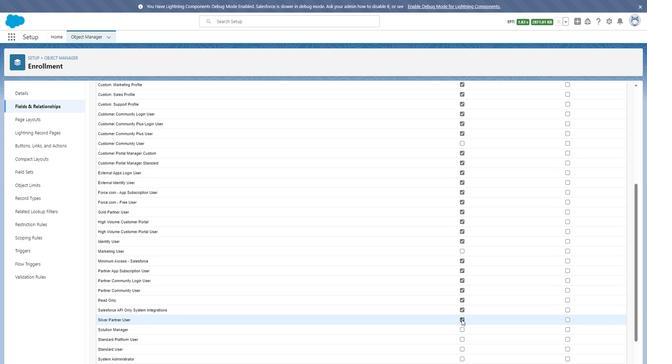 
Action: Mouse pressed left at (461, 317)
Screenshot: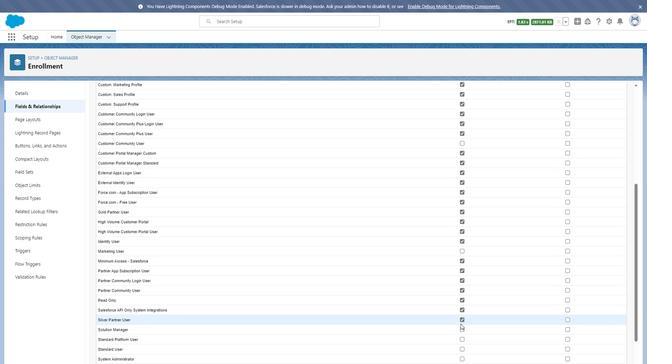 
Action: Mouse moved to (460, 326)
Screenshot: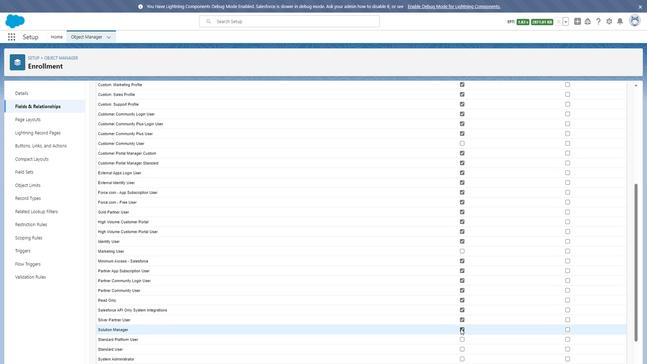 
Action: Mouse pressed left at (460, 326)
Screenshot: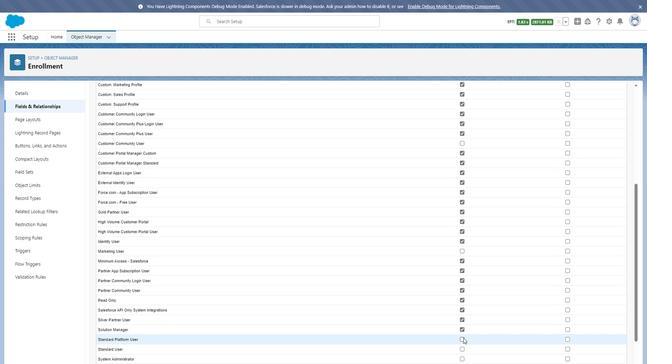 
Action: Mouse moved to (463, 336)
Screenshot: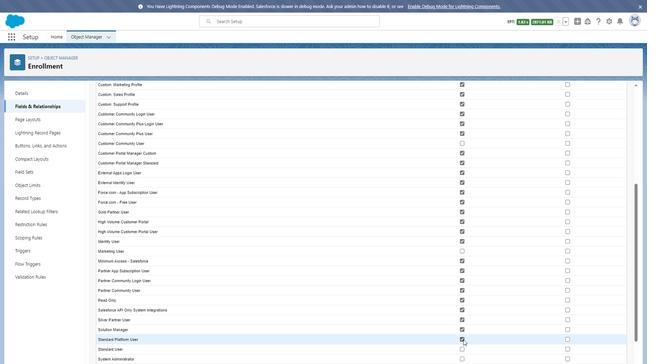 
Action: Mouse pressed left at (463, 336)
Screenshot: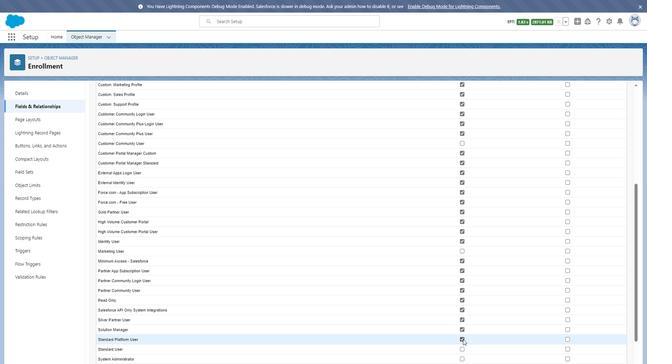 
Action: Mouse moved to (463, 336)
Screenshot: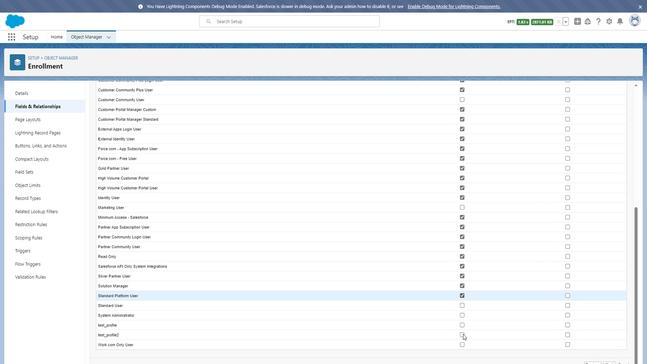 
Action: Mouse scrolled (463, 336) with delta (0, 0)
Screenshot: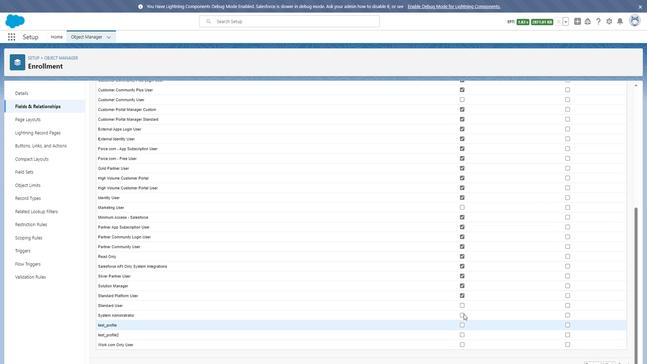 
Action: Mouse scrolled (463, 336) with delta (0, 0)
Screenshot: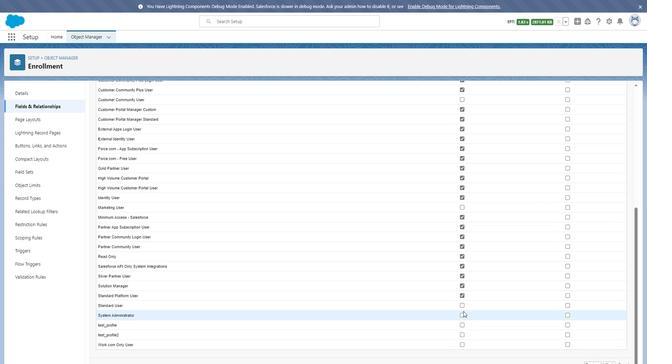 
Action: Mouse moved to (463, 303)
Screenshot: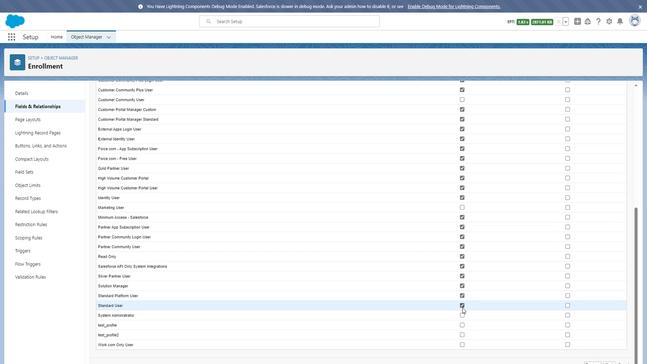 
Action: Mouse pressed left at (463, 303)
Screenshot: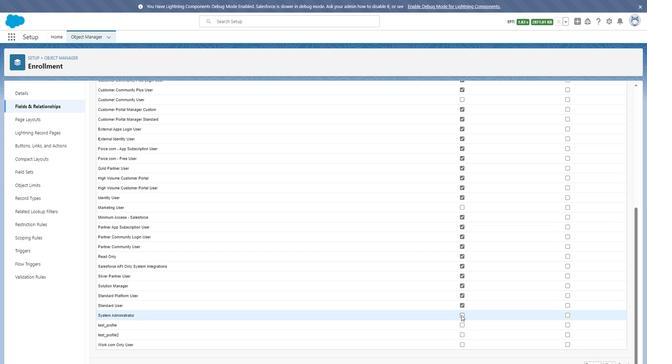 
Action: Mouse moved to (461, 313)
Screenshot: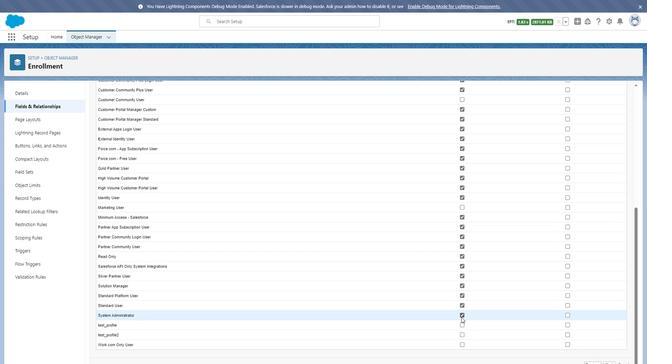 
Action: Mouse pressed left at (461, 313)
Screenshot: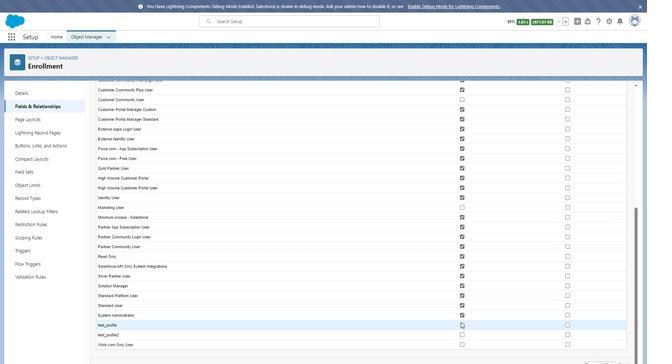 
Action: Mouse moved to (461, 322)
Screenshot: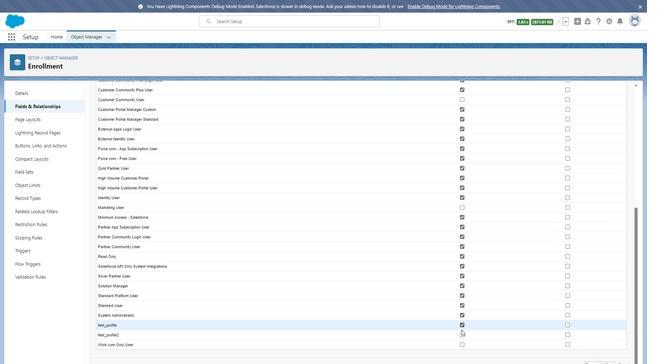 
Action: Mouse pressed left at (461, 322)
Screenshot: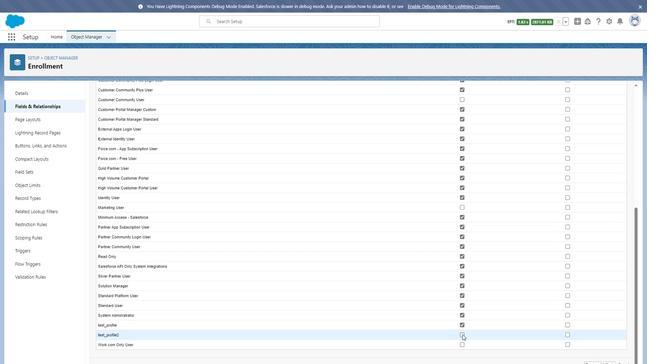 
Action: Mouse moved to (462, 331)
Screenshot: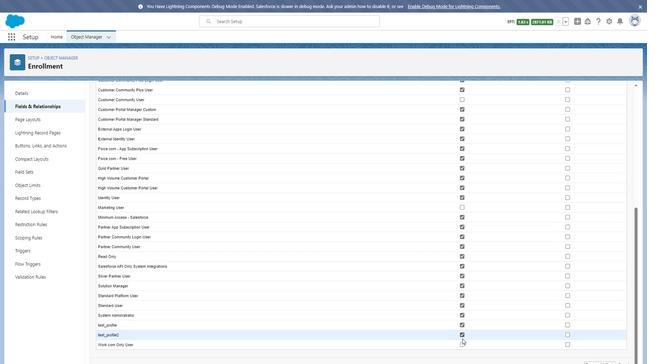 
Action: Mouse pressed left at (462, 331)
Screenshot: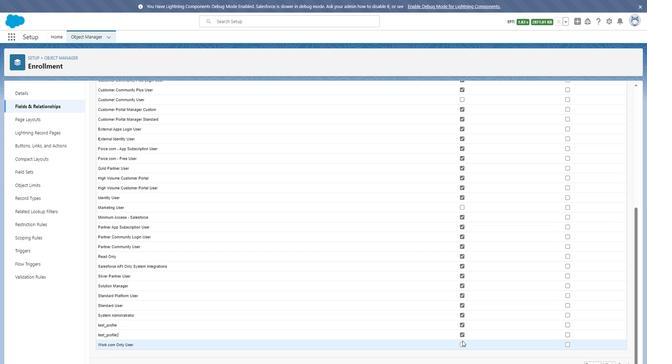 
Action: Mouse moved to (462, 340)
Screenshot: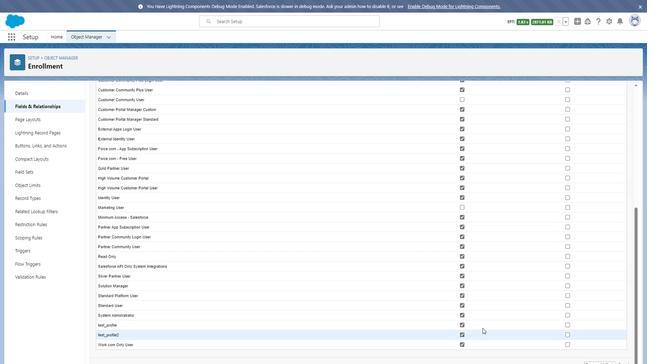 
Action: Mouse pressed left at (462, 340)
Screenshot: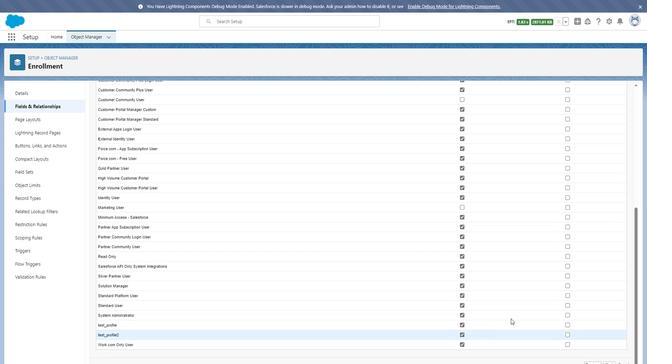 
Action: Mouse moved to (559, 285)
Screenshot: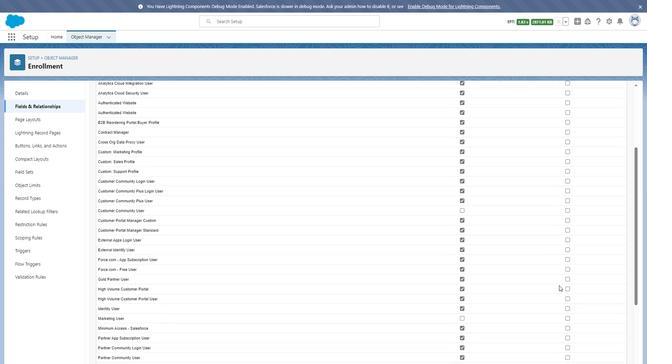 
Action: Mouse scrolled (559, 285) with delta (0, 0)
Screenshot: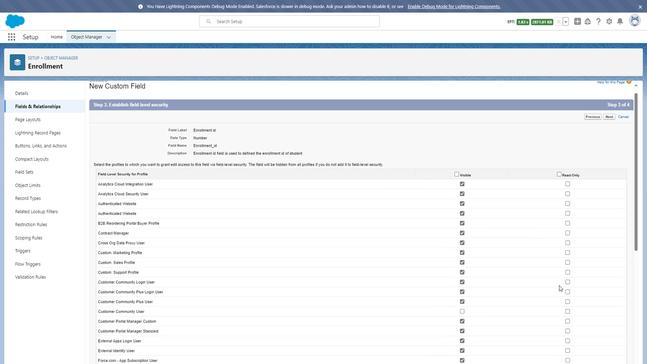 
Action: Mouse scrolled (559, 285) with delta (0, 0)
Screenshot: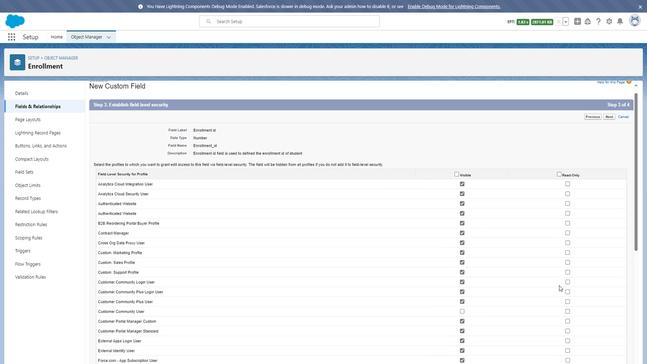 
Action: Mouse scrolled (559, 285) with delta (0, 0)
Screenshot: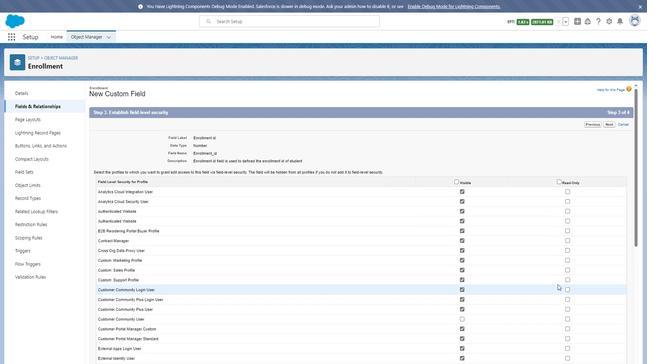 
Action: Mouse scrolled (559, 285) with delta (0, 0)
Screenshot: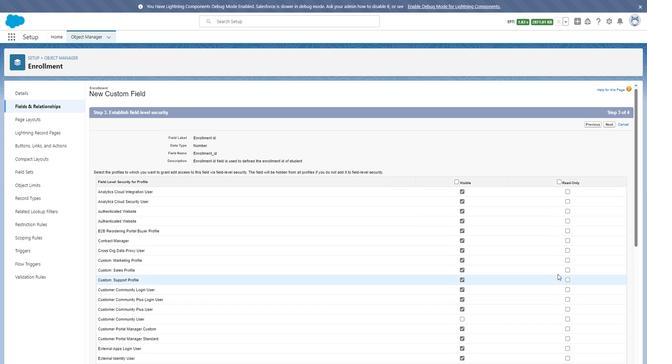 
Action: Mouse scrolled (559, 285) with delta (0, 0)
Screenshot: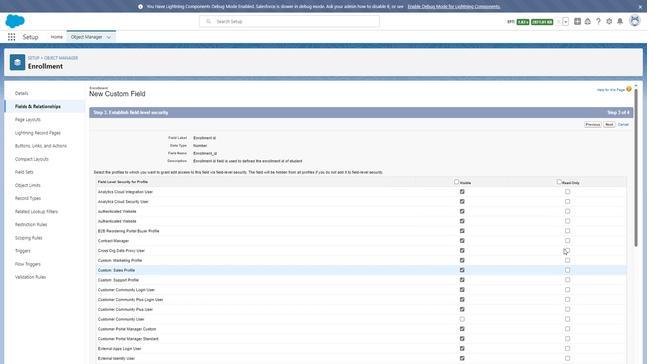 
Action: Mouse scrolled (559, 285) with delta (0, 0)
Screenshot: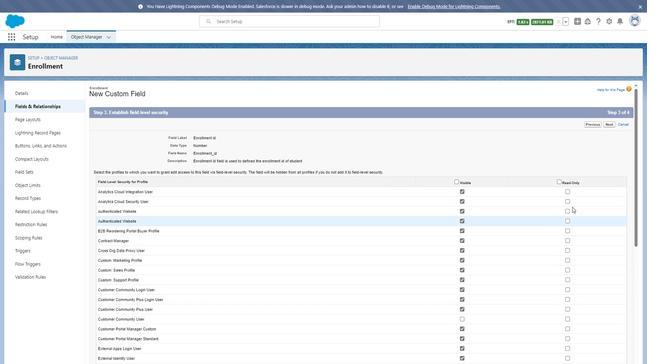 
Action: Mouse moved to (569, 196)
Screenshot: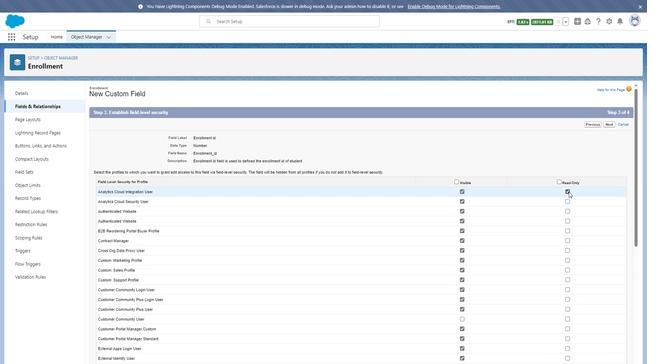 
Action: Mouse pressed left at (569, 196)
Screenshot: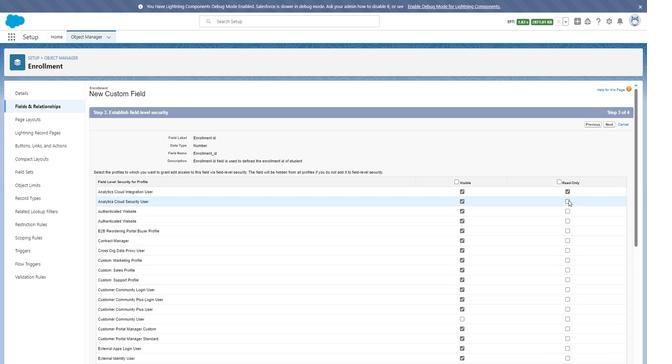 
Action: Mouse moved to (568, 206)
Screenshot: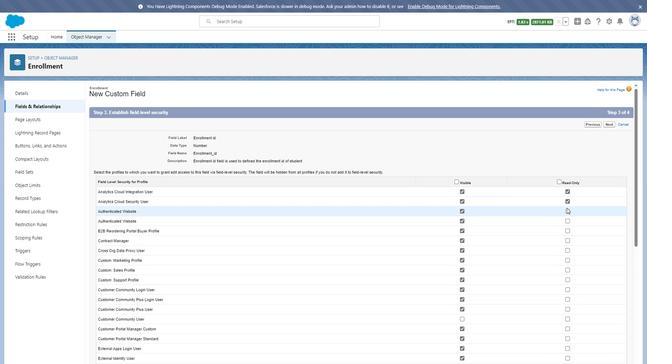 
Action: Mouse pressed left at (568, 206)
Screenshot: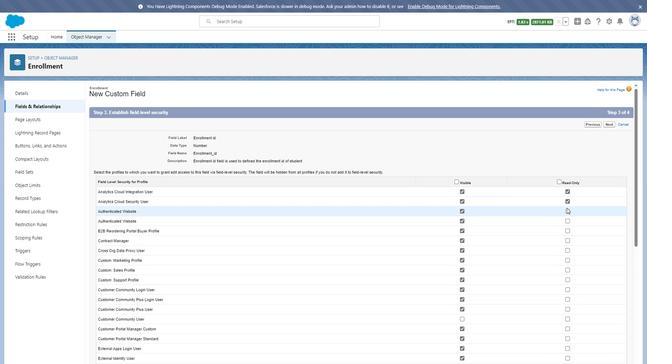 
Action: Mouse moved to (567, 217)
Screenshot: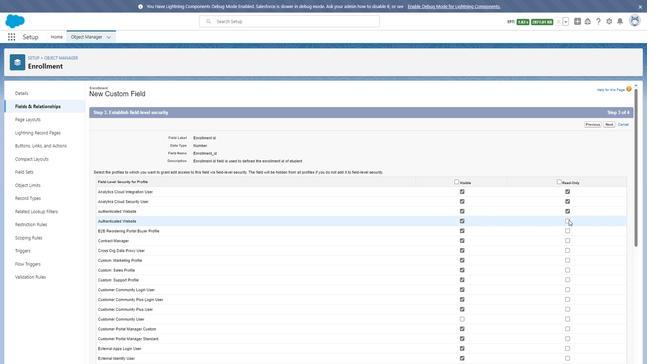 
Action: Mouse pressed left at (567, 217)
Screenshot: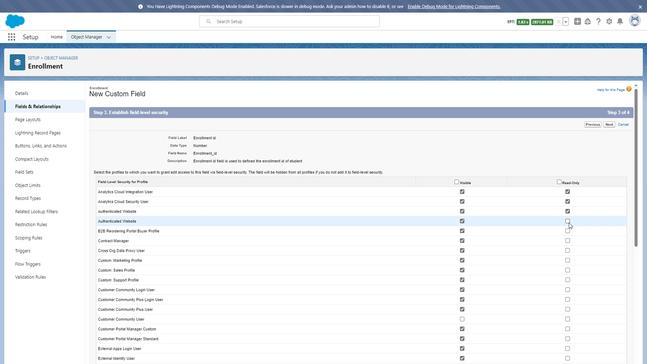 
Action: Mouse moved to (568, 226)
Screenshot: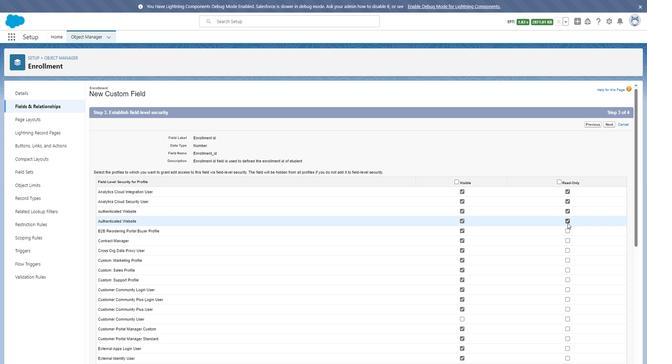 
Action: Mouse pressed left at (568, 226)
Screenshot: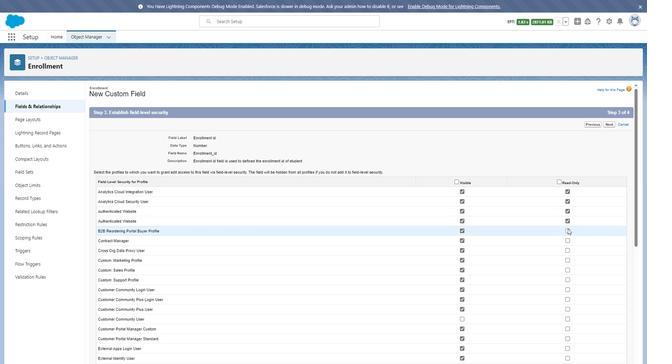 
Action: Mouse moved to (568, 232)
Screenshot: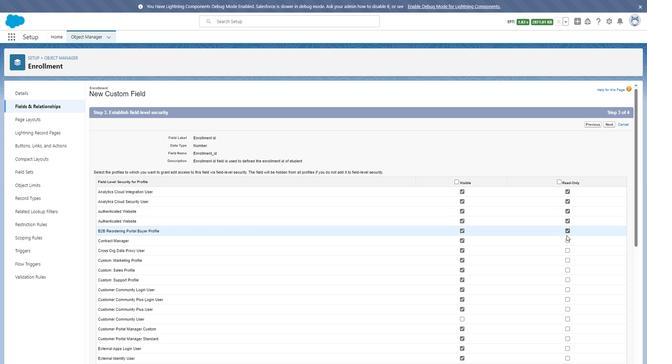 
Action: Mouse pressed left at (568, 232)
Screenshot: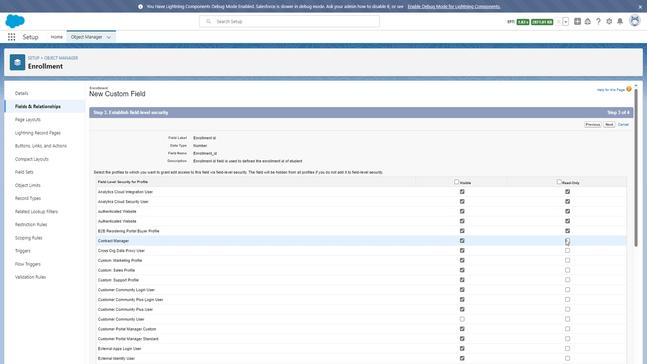 
Action: Mouse moved to (566, 243)
Screenshot: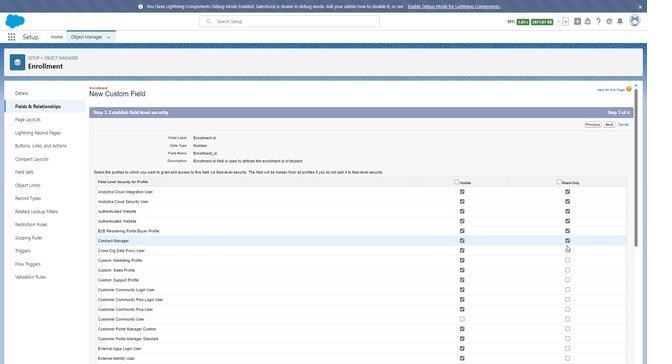
Action: Mouse pressed left at (566, 243)
Screenshot: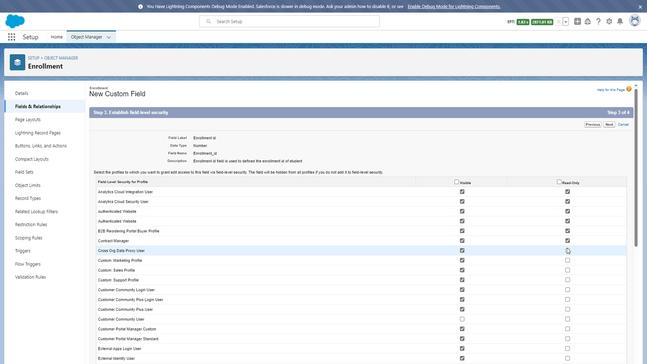 
Action: Mouse moved to (567, 252)
Screenshot: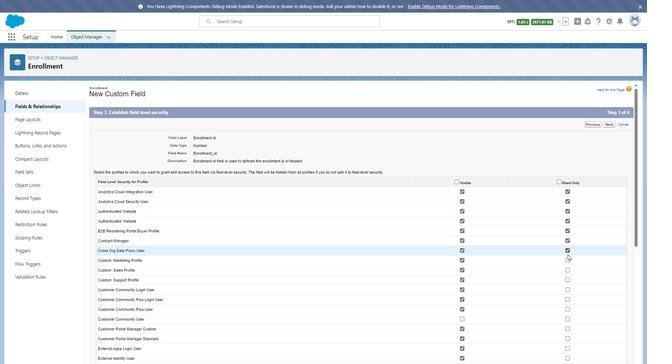 
Action: Mouse pressed left at (567, 252)
Screenshot: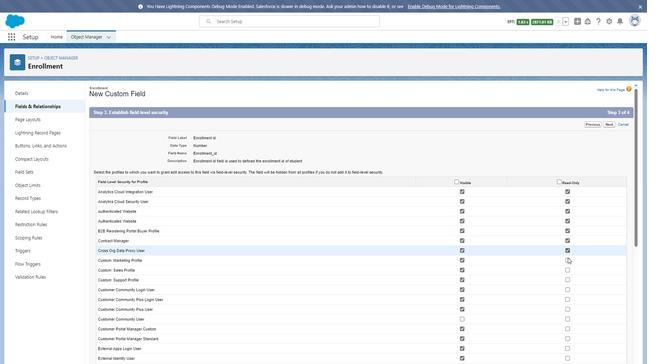 
Action: Mouse moved to (568, 261)
Screenshot: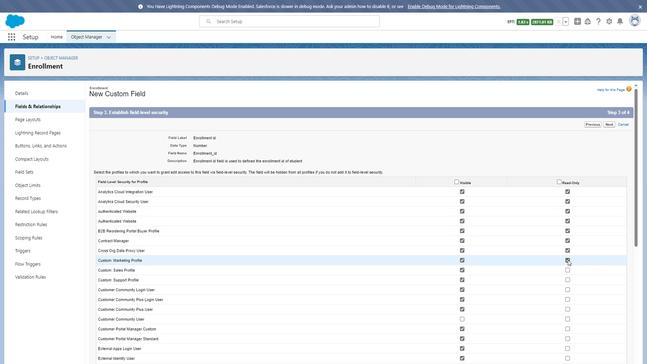 
Action: Mouse pressed left at (568, 261)
Screenshot: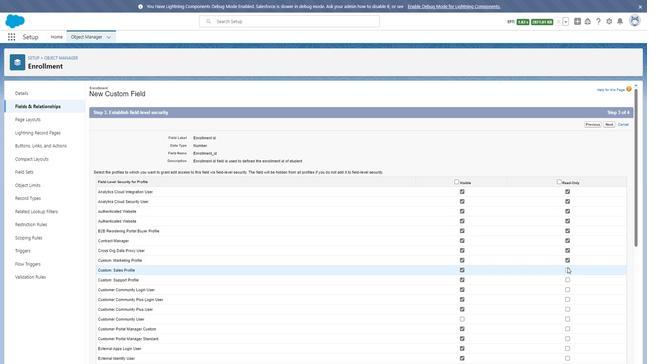 
Action: Mouse moved to (568, 270)
Screenshot: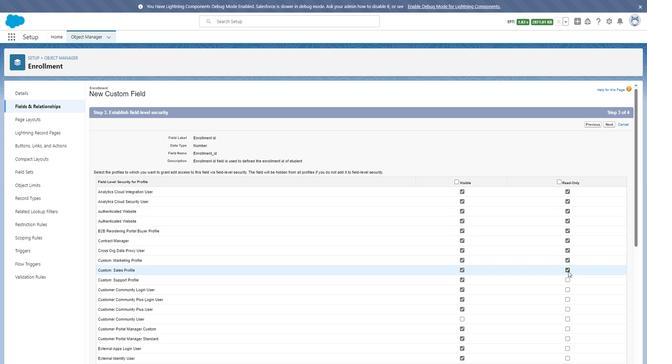 
Action: Mouse pressed left at (568, 270)
Screenshot: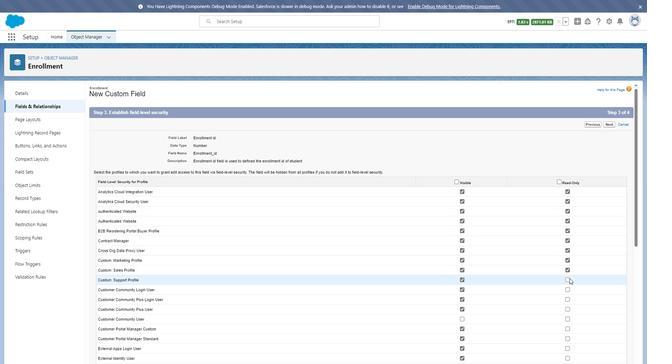 
Action: Mouse moved to (569, 280)
Screenshot: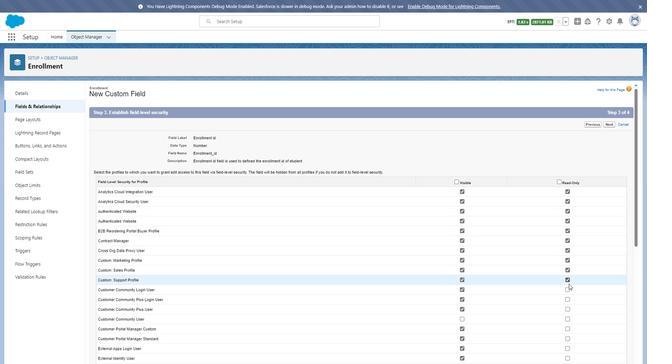 
Action: Mouse pressed left at (569, 280)
Screenshot: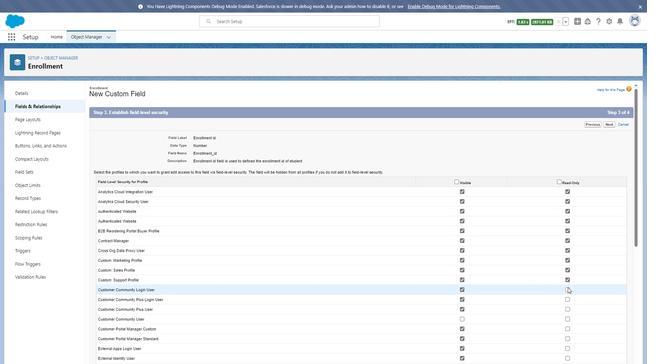 
Action: Mouse moved to (567, 291)
Screenshot: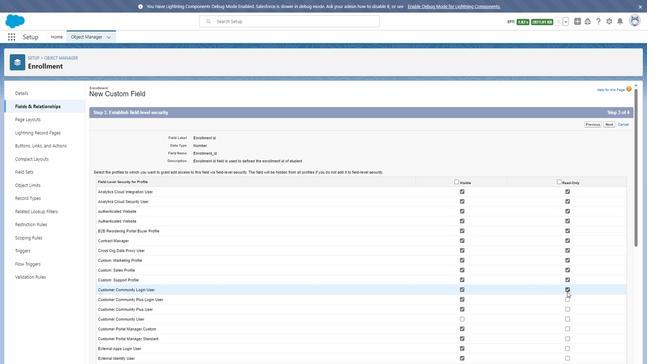 
Action: Mouse pressed left at (567, 291)
Screenshot: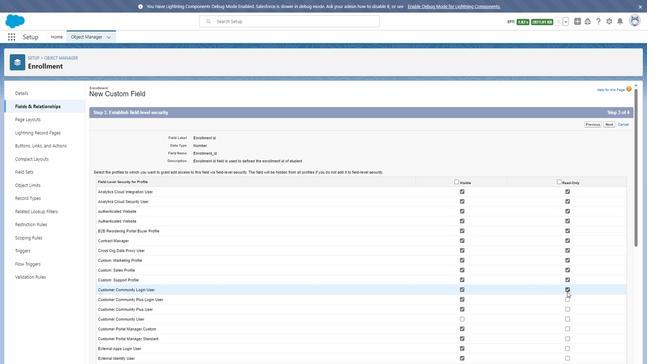 
Action: Mouse moved to (567, 291)
Screenshot: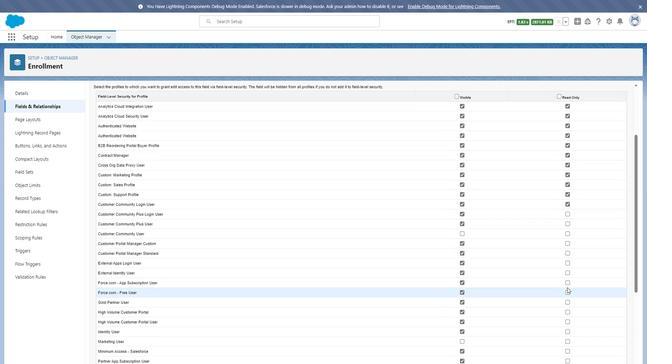
Action: Mouse scrolled (567, 290) with delta (0, 0)
Screenshot: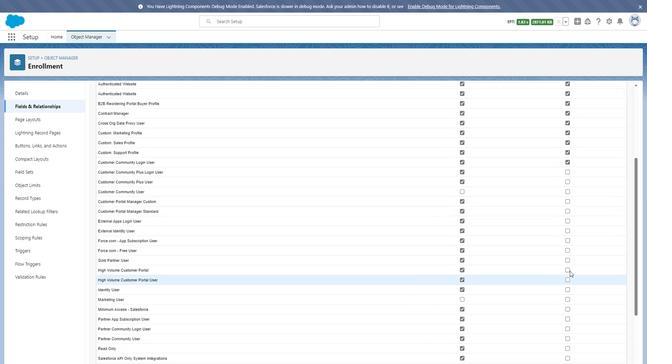 
Action: Mouse scrolled (567, 290) with delta (0, 0)
Screenshot: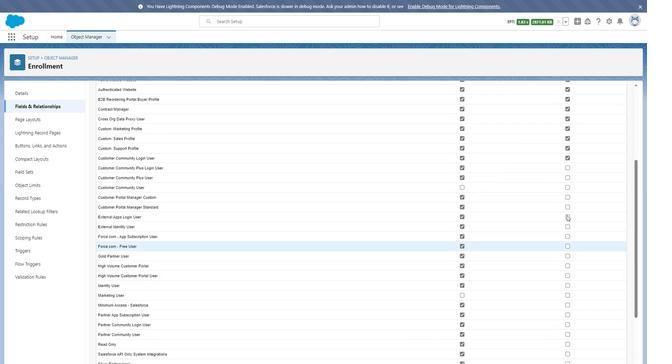 
Action: Mouse moved to (567, 289)
Screenshot: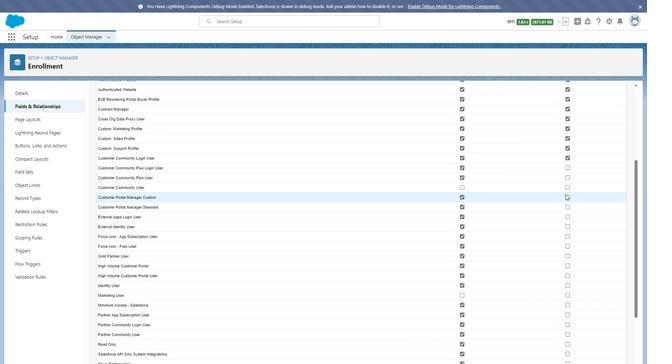 
Action: Mouse scrolled (567, 288) with delta (0, 0)
Screenshot: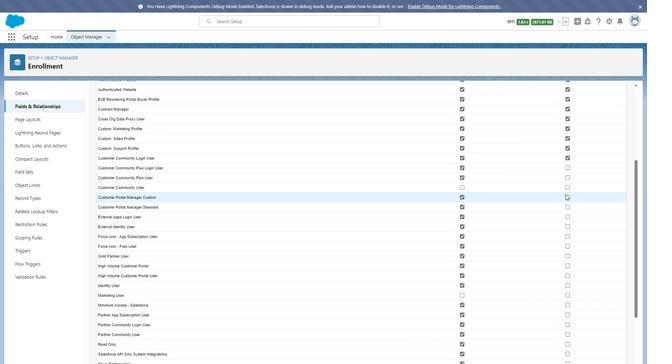 
Action: Mouse moved to (568, 174)
Screenshot: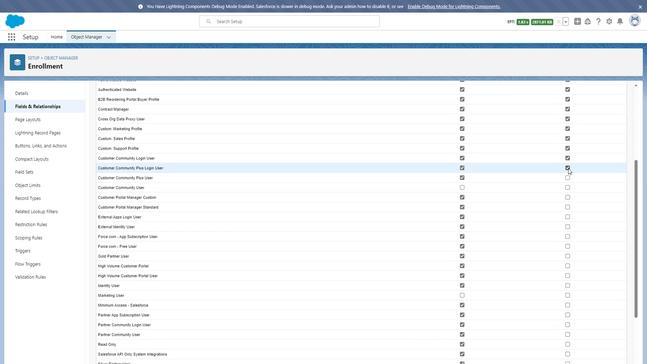 
Action: Mouse pressed left at (568, 174)
Screenshot: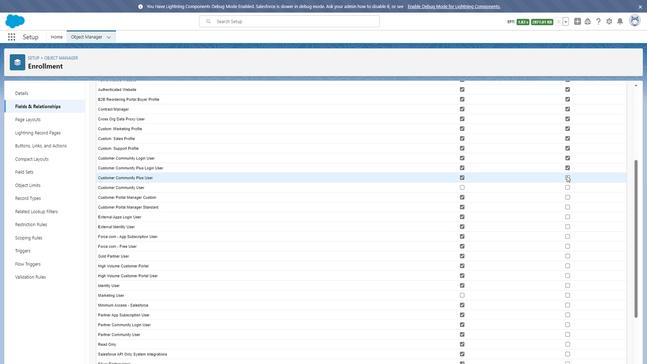 
Action: Mouse moved to (567, 182)
Screenshot: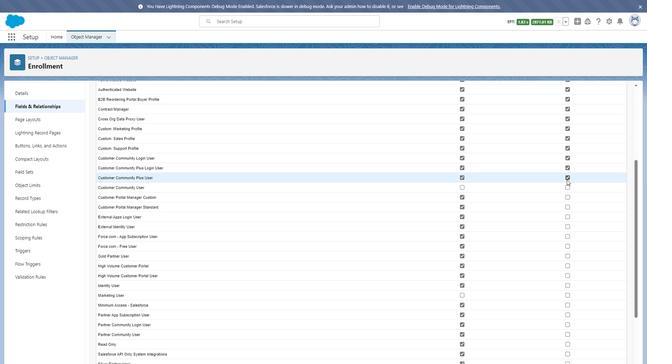 
Action: Mouse pressed left at (567, 182)
Screenshot: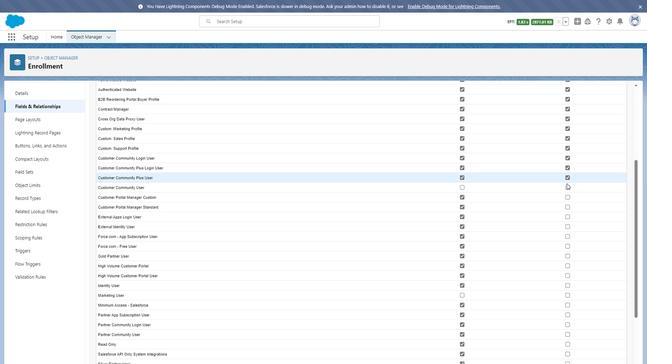 
Action: Mouse moved to (567, 193)
Screenshot: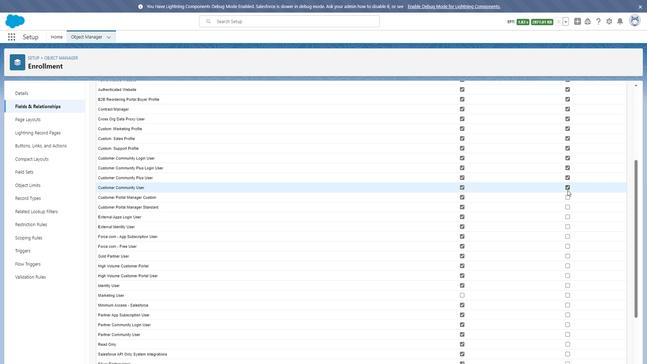
Action: Mouse pressed left at (567, 193)
Screenshot: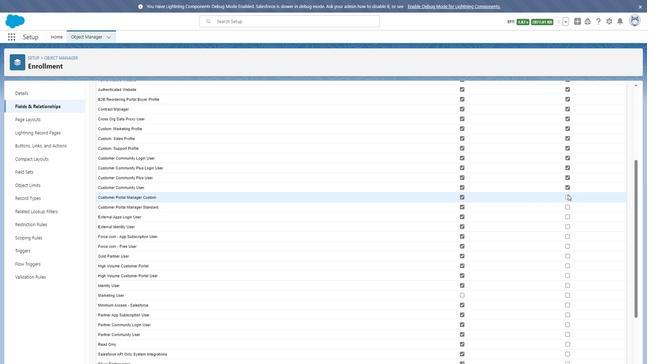 
Action: Mouse moved to (568, 201)
Screenshot: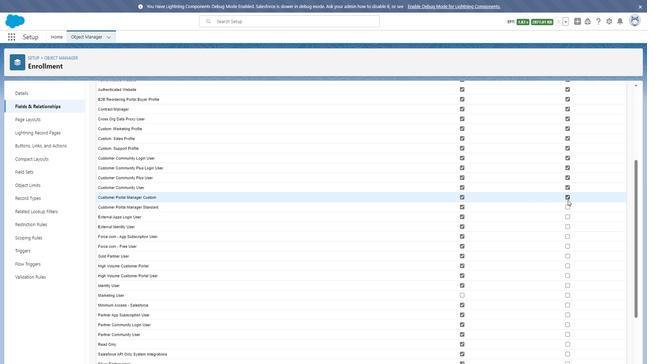 
Action: Mouse pressed left at (568, 201)
Screenshot: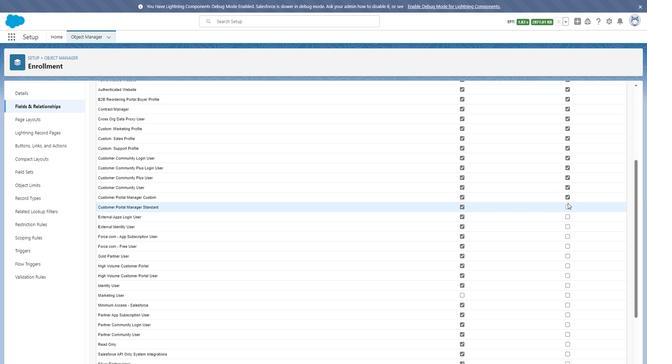 
Action: Mouse moved to (568, 209)
Screenshot: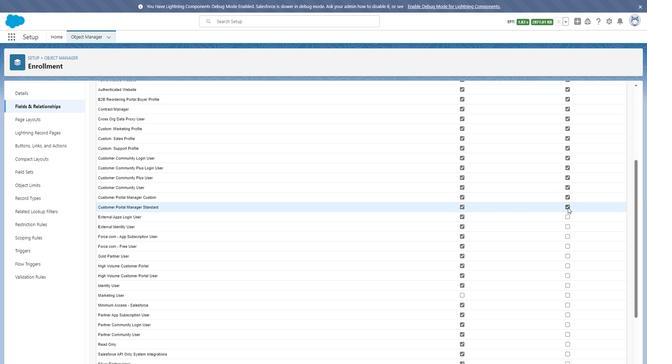 
Action: Mouse pressed left at (568, 209)
Screenshot: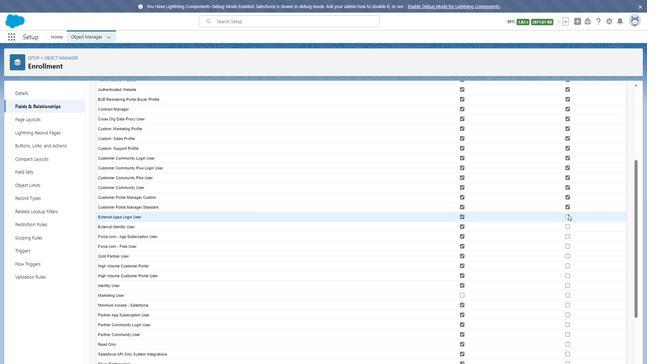 
Action: Mouse moved to (568, 219)
Screenshot: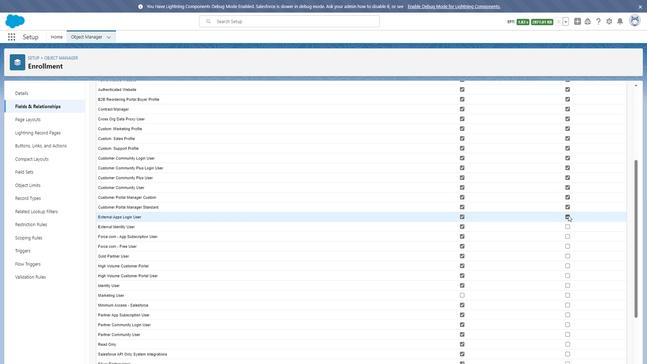 
Action: Mouse pressed left at (568, 219)
Screenshot: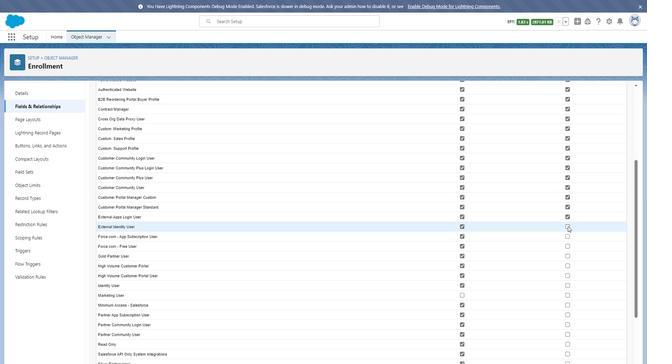 
Action: Mouse moved to (568, 230)
Screenshot: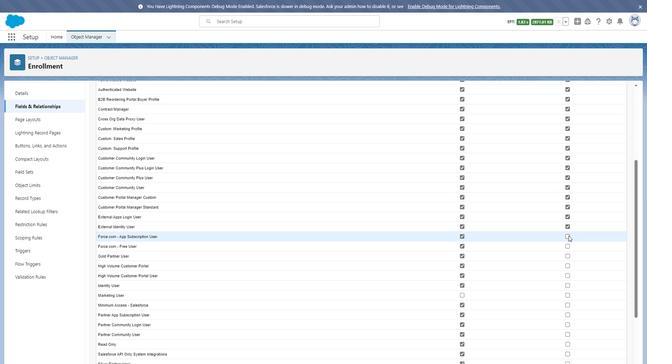 
Action: Mouse pressed left at (568, 230)
Screenshot: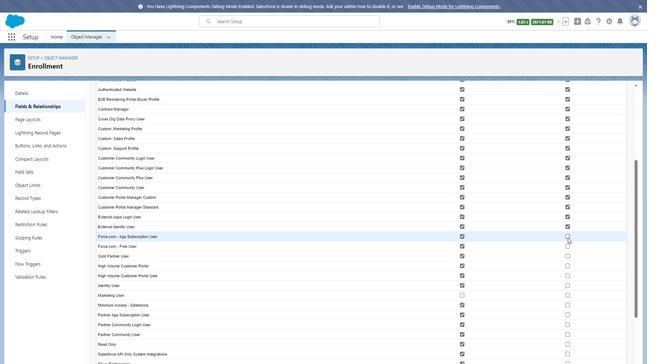 
Action: Mouse moved to (568, 240)
Screenshot: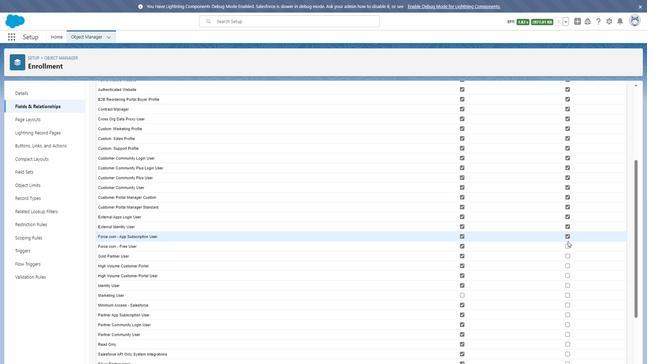 
Action: Mouse pressed left at (568, 240)
Screenshot: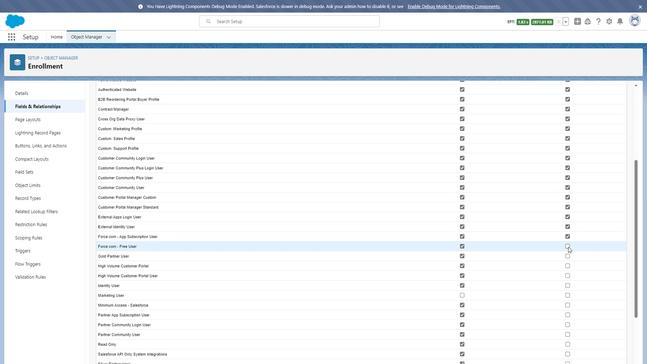 
Action: Mouse moved to (568, 250)
Screenshot: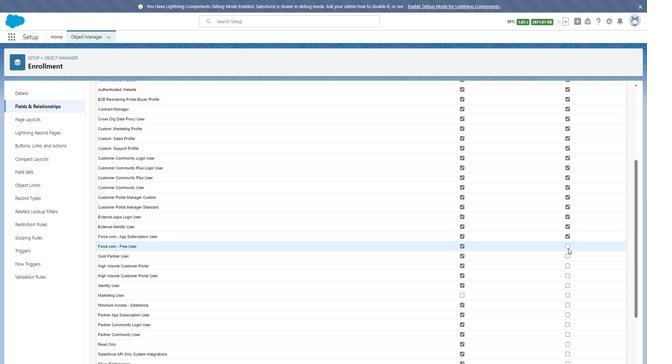 
Action: Mouse pressed left at (568, 250)
Screenshot: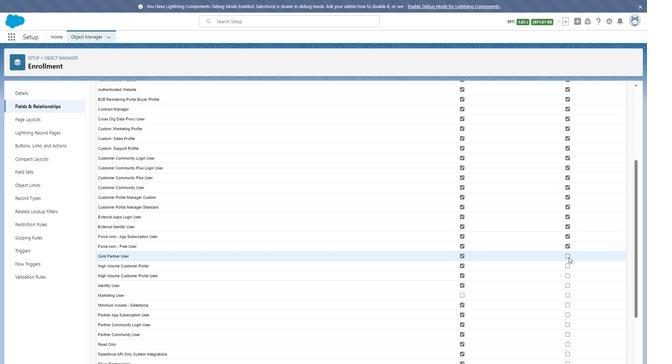 
Action: Mouse moved to (569, 259)
Screenshot: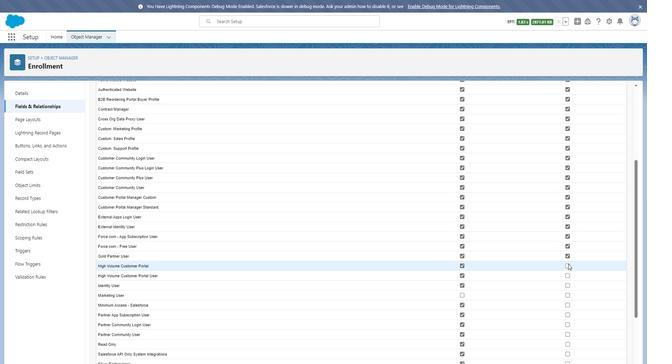 
Action: Mouse pressed left at (569, 259)
Screenshot: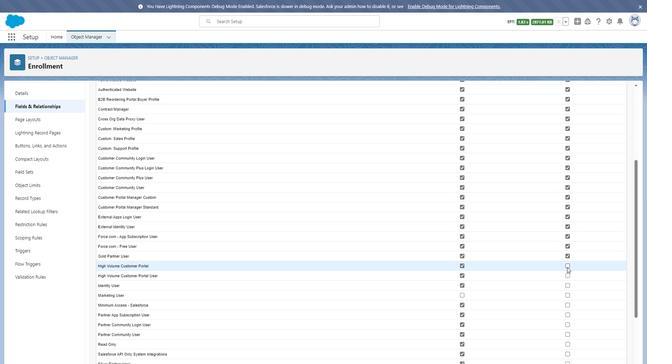 
Action: Mouse moved to (567, 268)
Screenshot: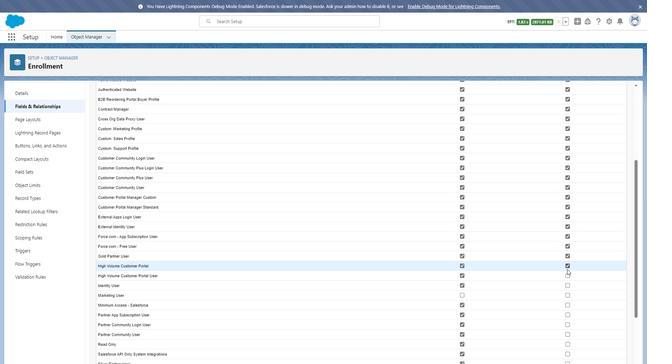 
Action: Mouse pressed left at (567, 268)
Screenshot: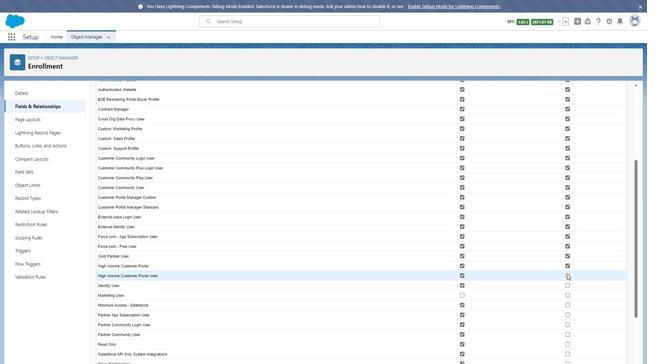 
Action: Mouse moved to (567, 274)
Screenshot: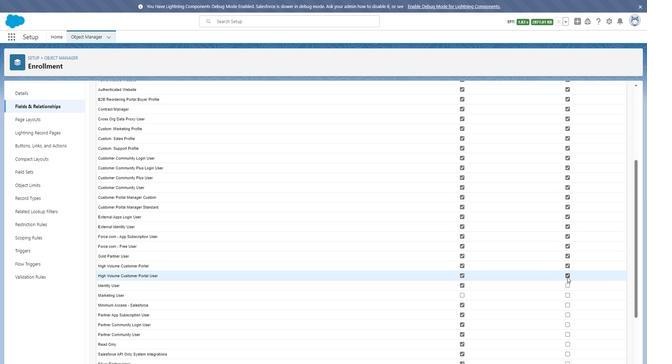 
Action: Mouse pressed left at (567, 274)
Screenshot: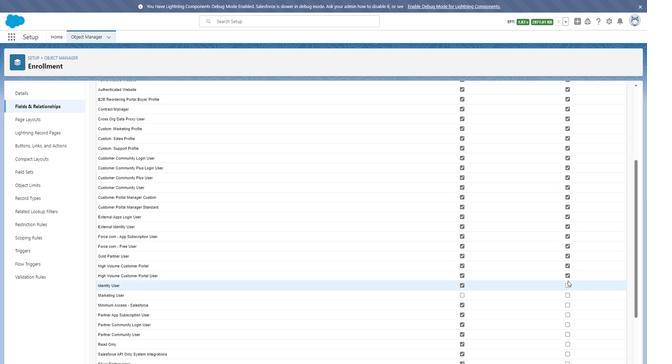 
Action: Mouse moved to (568, 284)
Screenshot: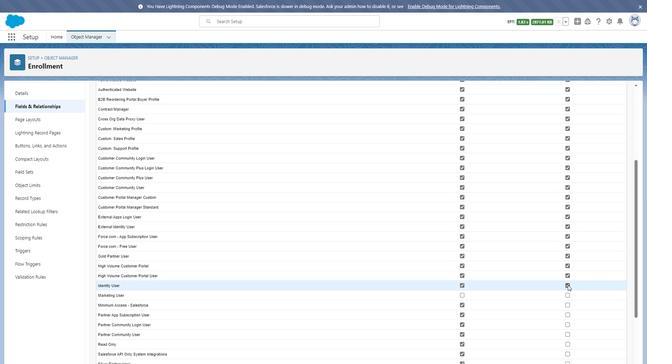 
Action: Mouse pressed left at (568, 284)
Screenshot: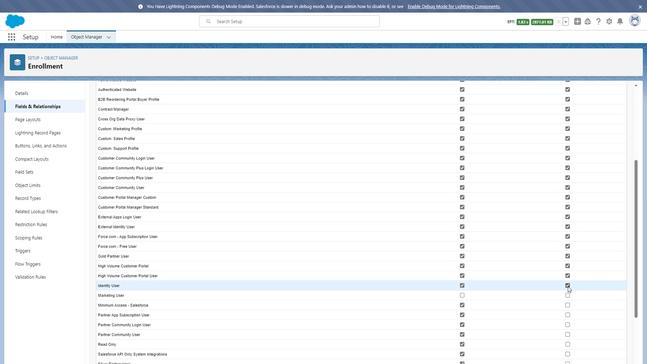 
Action: Mouse moved to (462, 192)
Screenshot: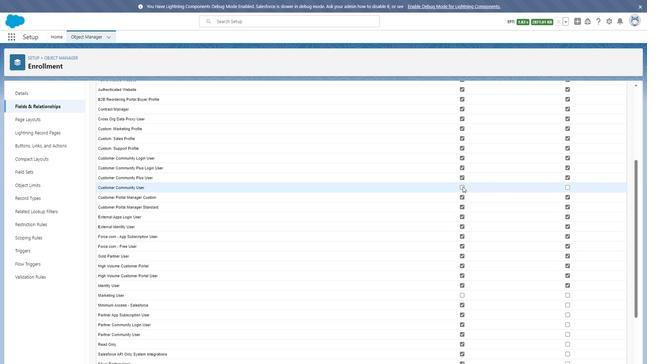 
Action: Mouse pressed left at (462, 192)
Screenshot: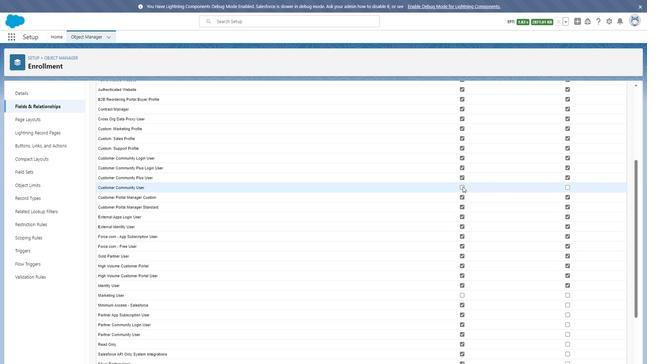 
Action: Mouse moved to (566, 305)
Screenshot: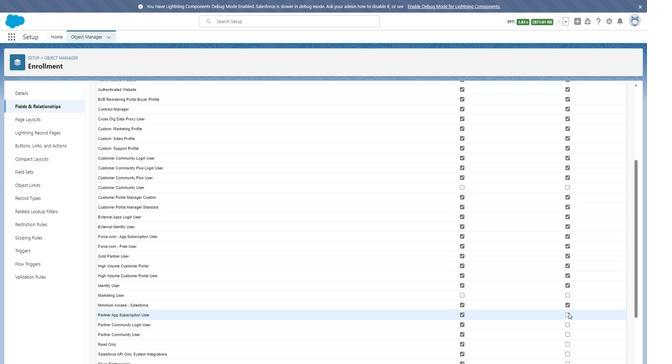 
Action: Mouse pressed left at (566, 305)
Screenshot: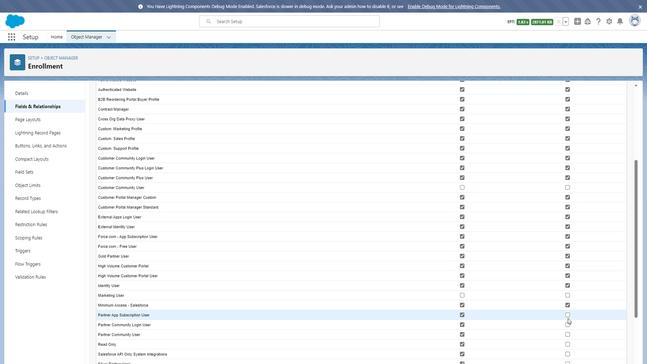 
Action: Mouse moved to (568, 311)
Screenshot: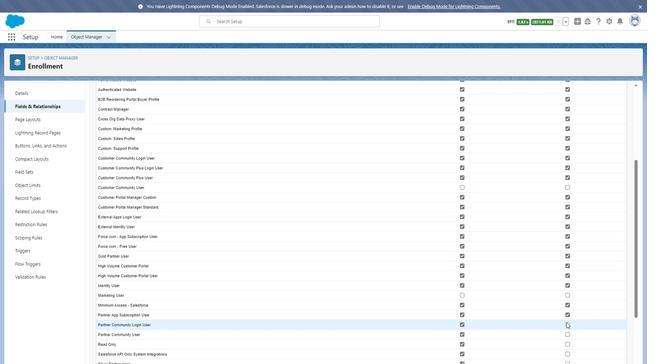 
Action: Mouse pressed left at (568, 311)
Screenshot: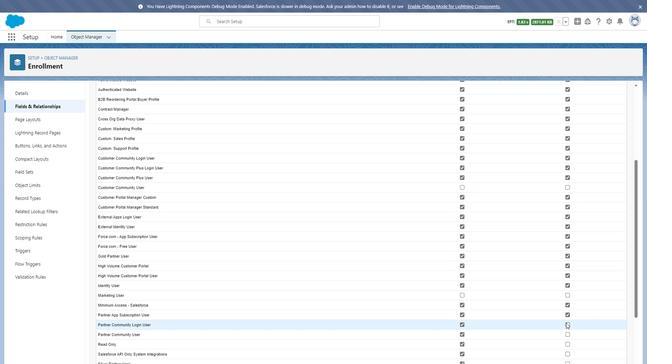 
Action: Mouse moved to (566, 320)
Screenshot: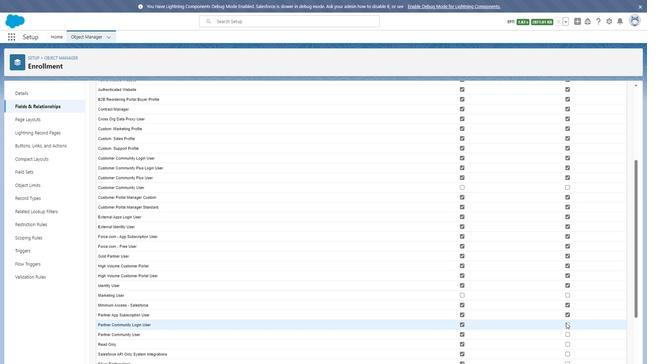 
Action: Mouse pressed left at (566, 320)
Screenshot: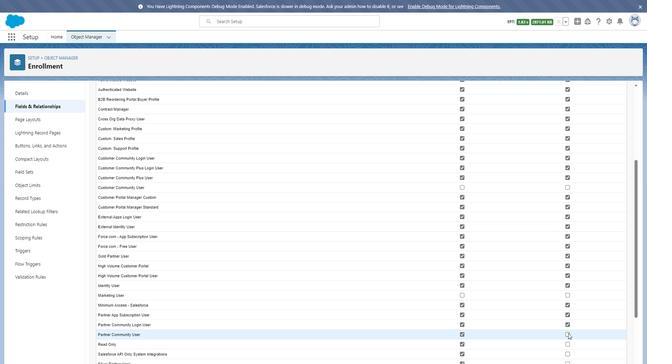 
Action: Mouse moved to (569, 331)
Screenshot: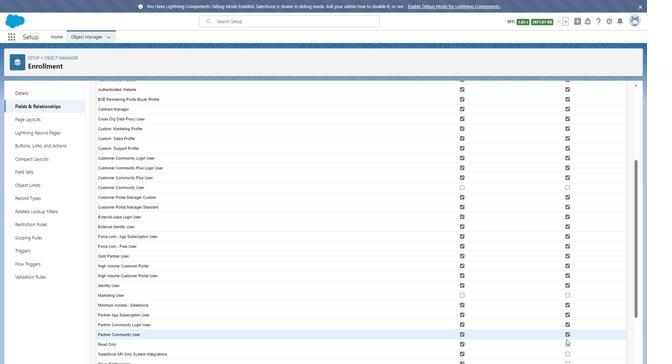 
Action: Mouse pressed left at (569, 331)
Screenshot: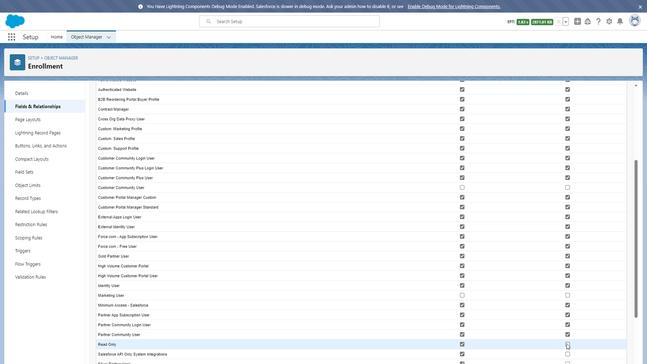 
Action: Mouse moved to (566, 340)
Screenshot: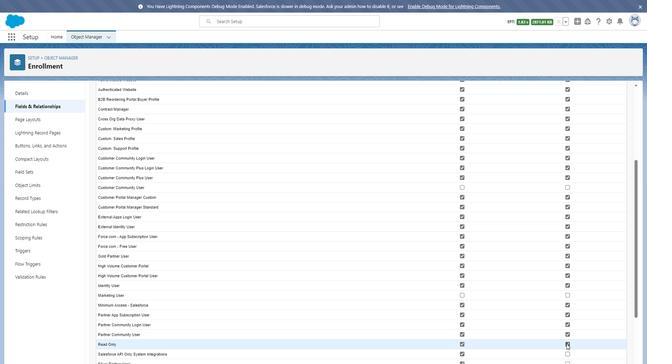 
Action: Mouse pressed left at (566, 340)
Screenshot: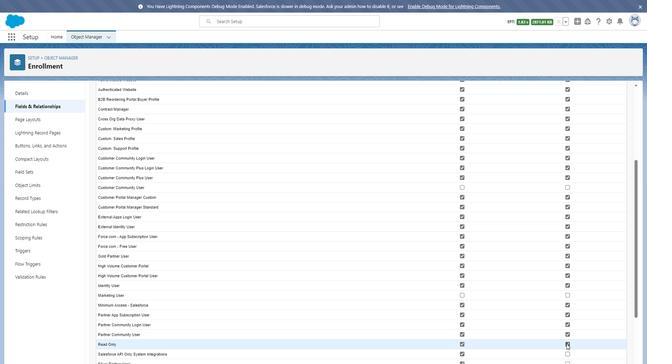 
Action: Mouse scrolled (566, 340) with delta (0, 0)
Screenshot: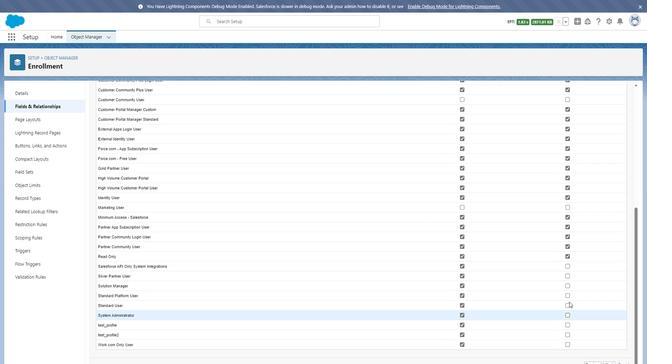 
Action: Mouse scrolled (566, 340) with delta (0, 0)
Screenshot: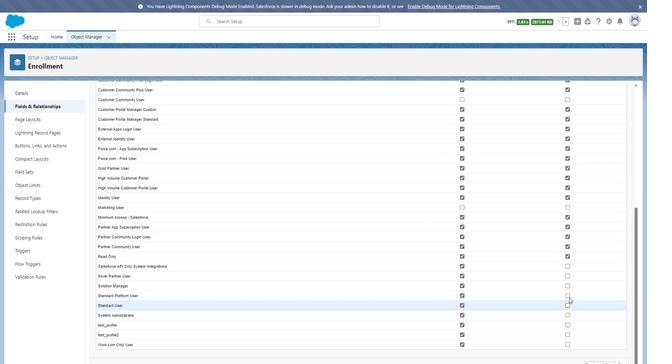 
Action: Mouse moved to (568, 268)
Screenshot: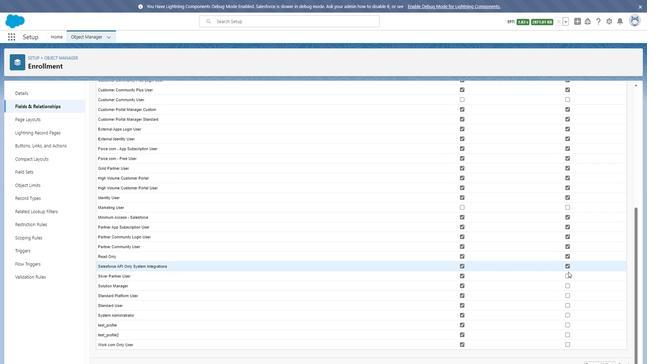 
Action: Mouse pressed left at (568, 268)
Screenshot: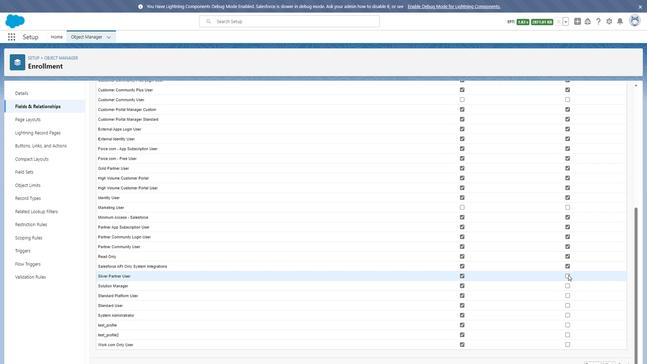 
Action: Mouse moved to (568, 276)
Screenshot: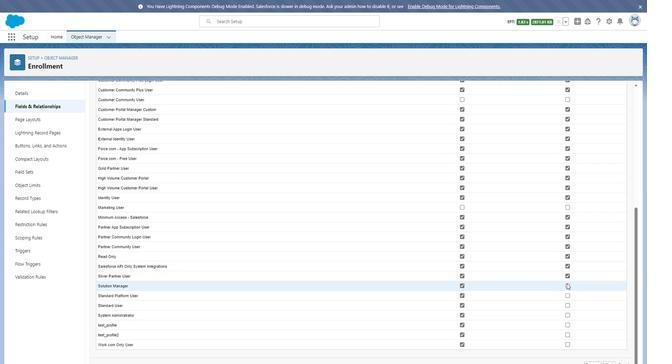 
Action: Mouse pressed left at (568, 276)
Screenshot: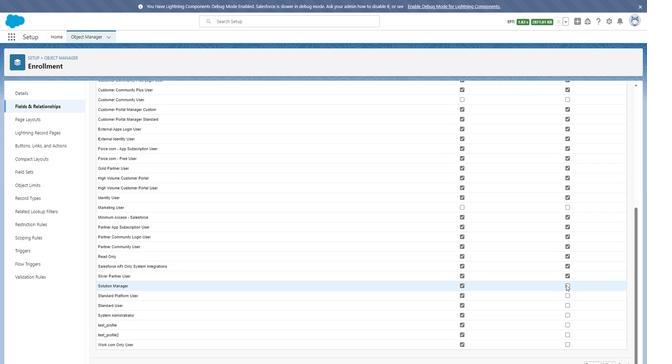 
Action: Mouse moved to (566, 285)
Screenshot: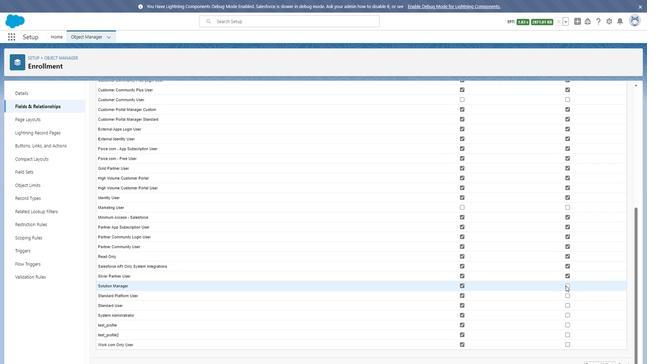 
Action: Mouse pressed left at (566, 285)
Screenshot: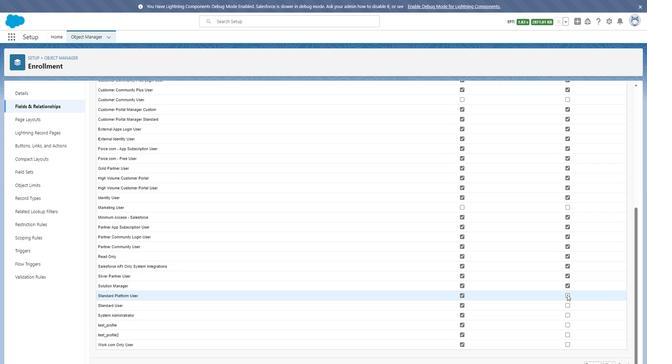 
Action: Mouse moved to (567, 294)
Screenshot: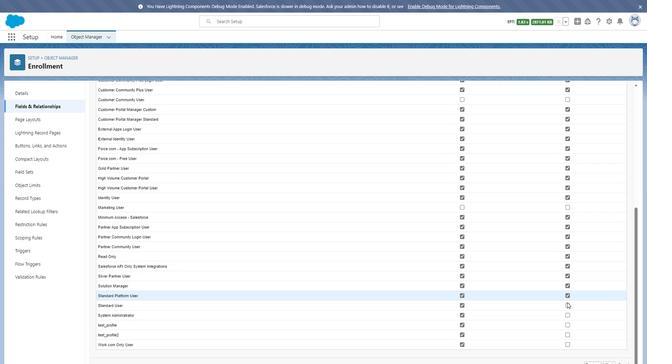 
Action: Mouse pressed left at (567, 294)
Screenshot: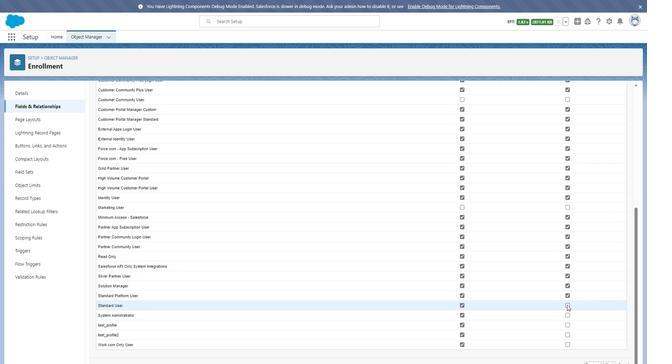 
Action: Mouse moved to (567, 303)
Screenshot: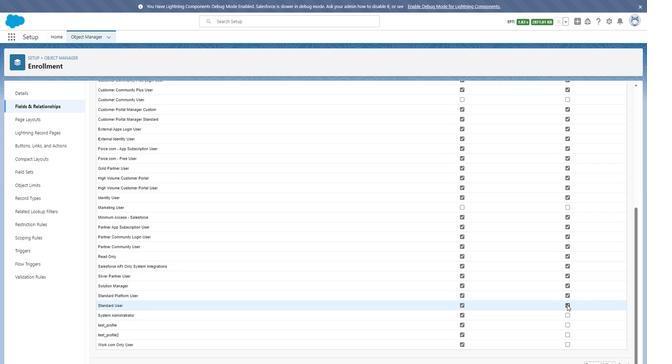 
Action: Mouse pressed left at (567, 303)
Screenshot: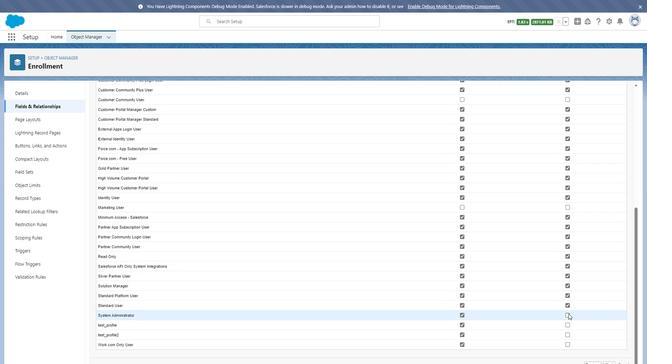 
Action: Mouse moved to (568, 313)
Screenshot: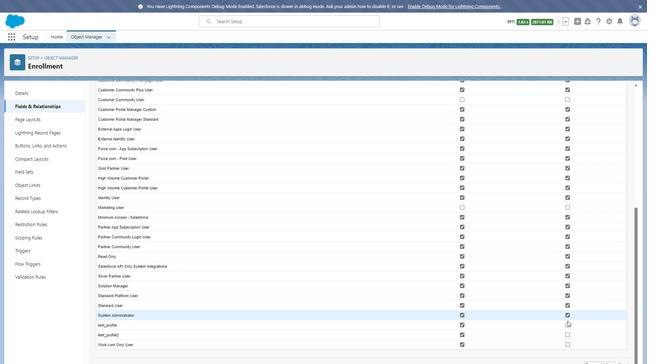 
Action: Mouse pressed left at (568, 313)
Screenshot: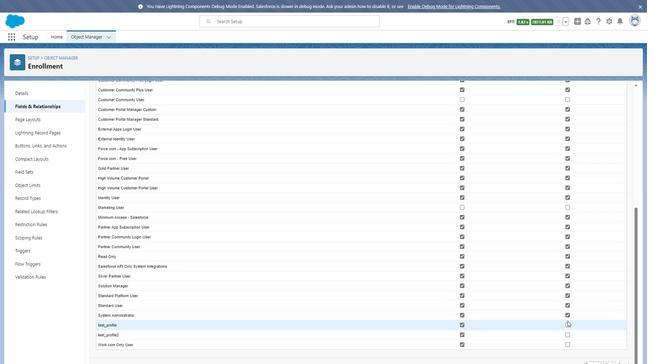 
Action: Mouse moved to (568, 321)
Screenshot: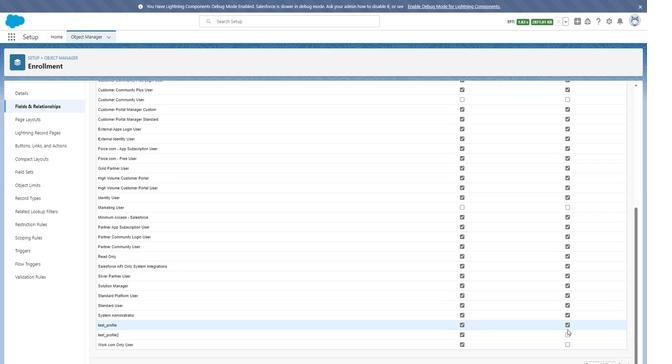 
Action: Mouse pressed left at (568, 321)
Screenshot: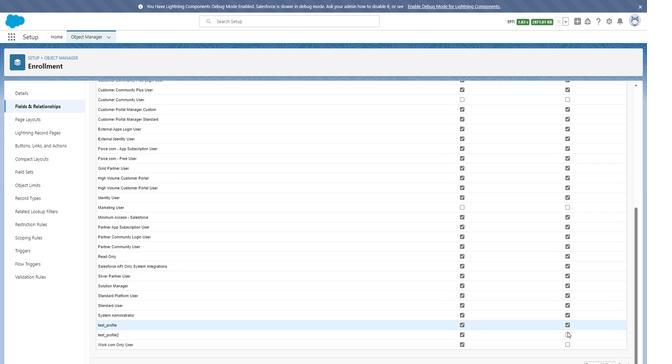 
Action: Mouse moved to (568, 331)
Screenshot: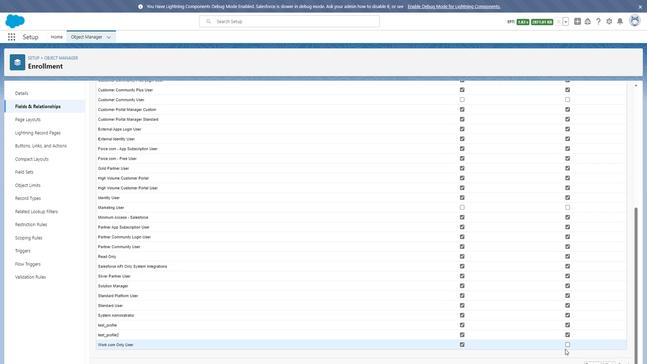 
Action: Mouse pressed left at (568, 331)
Screenshot: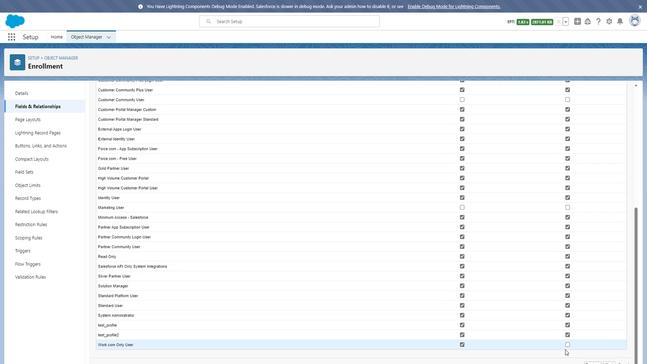 
Action: Mouse moved to (567, 341)
Screenshot: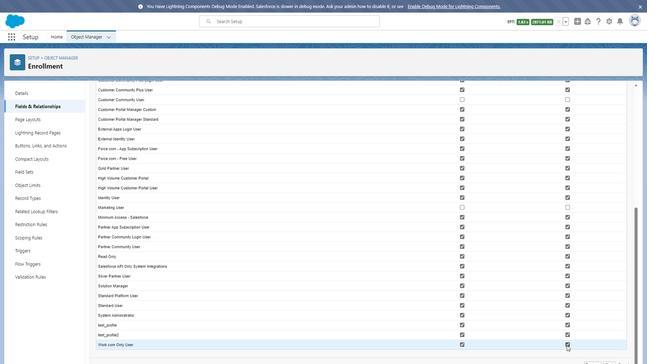 
Action: Mouse pressed left at (567, 341)
Screenshot: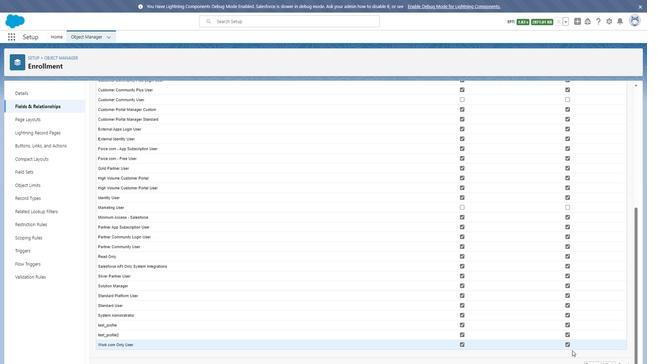 
Action: Mouse moved to (609, 359)
Screenshot: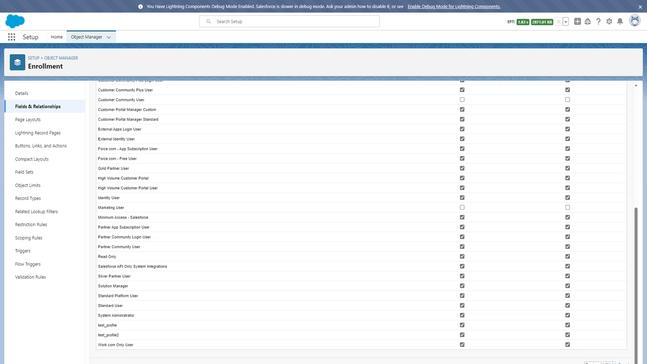 
Action: Mouse pressed left at (609, 359)
Screenshot: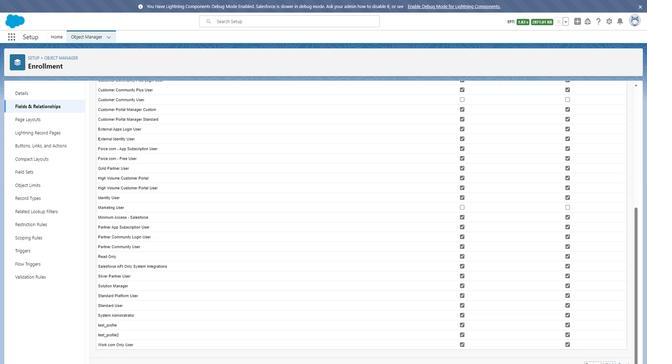 
Action: Mouse moved to (617, 226)
Screenshot: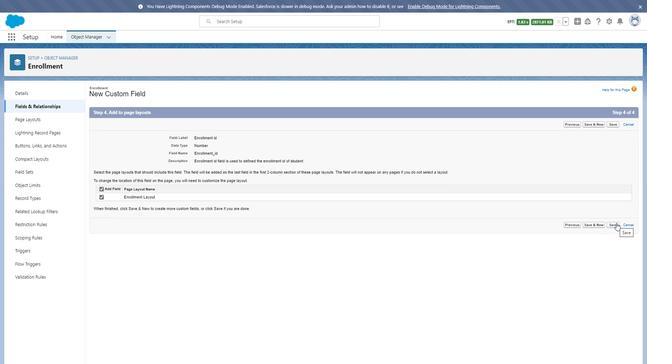 
Action: Mouse pressed left at (617, 226)
Screenshot: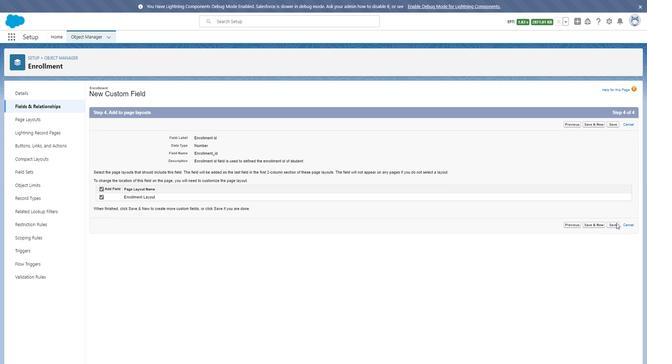
Action: Mouse moved to (490, 102)
Screenshot: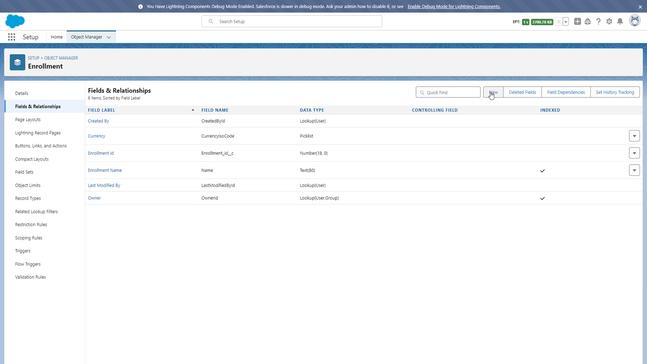 
Action: Mouse pressed left at (490, 102)
Screenshot: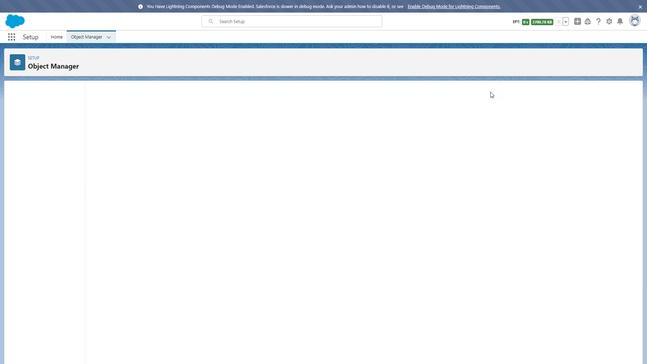 
Action: Mouse moved to (105, 245)
Screenshot: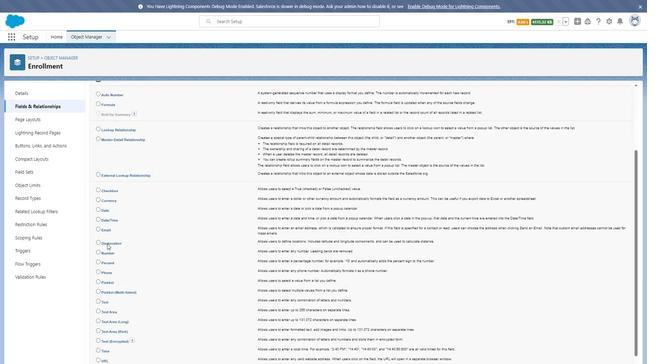 
Action: Mouse scrolled (105, 245) with delta (0, 0)
Screenshot: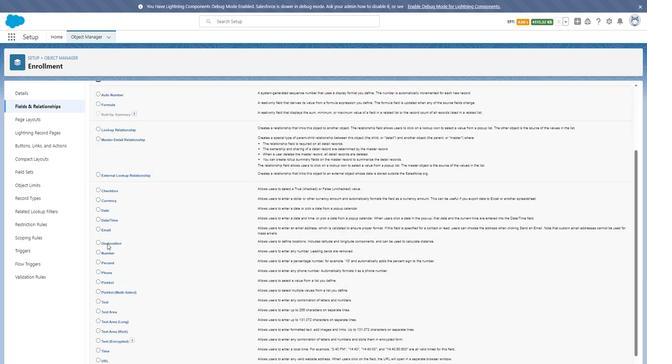 
Action: Mouse moved to (105, 246)
Screenshot: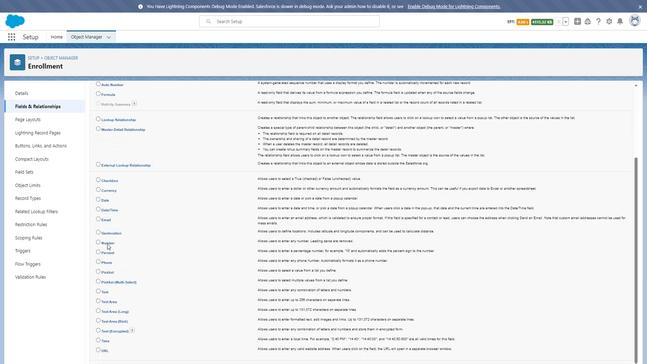 
Action: Mouse scrolled (105, 245) with delta (0, 0)
